 Task: Search one way flight ticket for 2 adults, 2 infants in seat and 1 infant on lap in first from Newburgh: New York Stewart International Airport to Greensboro: Piedmont Triad International Airport on 5-1-2023. Choice of flights is Spirit. Number of bags: 3 checked bags. Price is upto 100000. Outbound departure time preference is 9:15.
Action: Mouse moved to (303, 429)
Screenshot: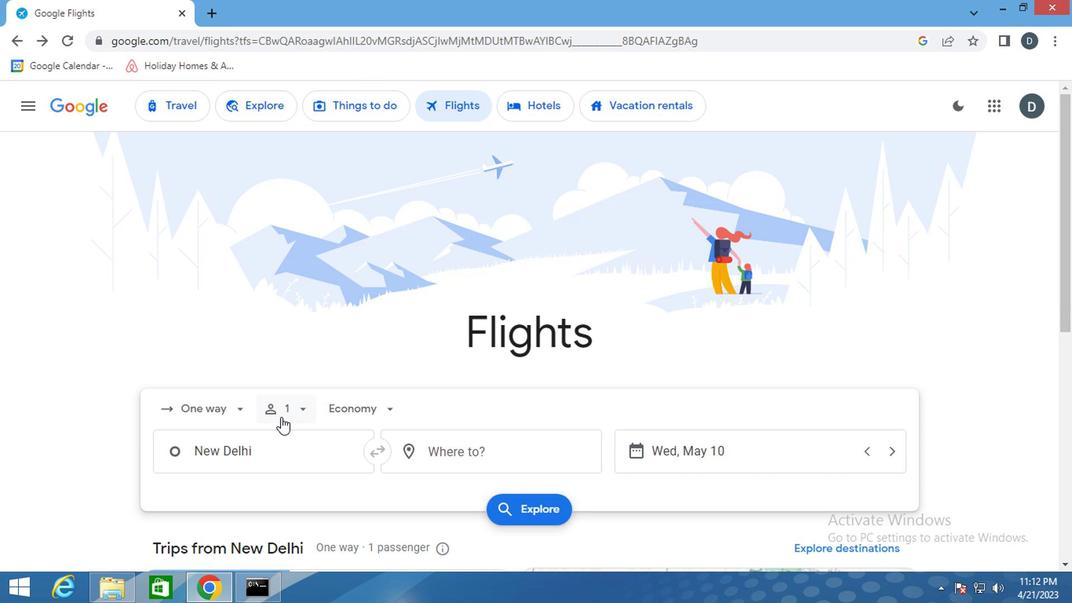 
Action: Mouse pressed left at (303, 429)
Screenshot: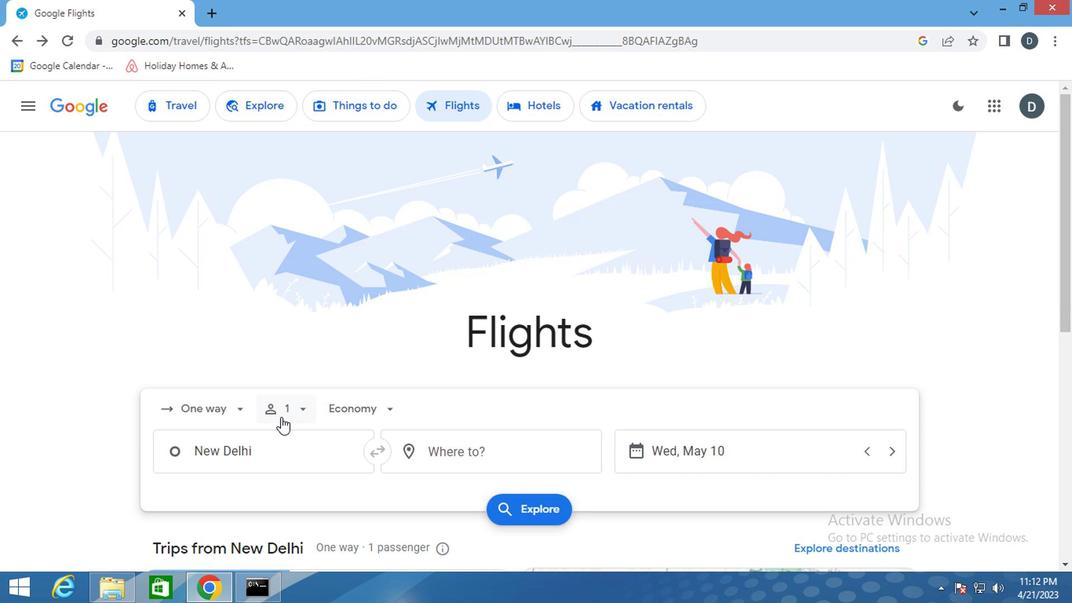 
Action: Mouse moved to (406, 451)
Screenshot: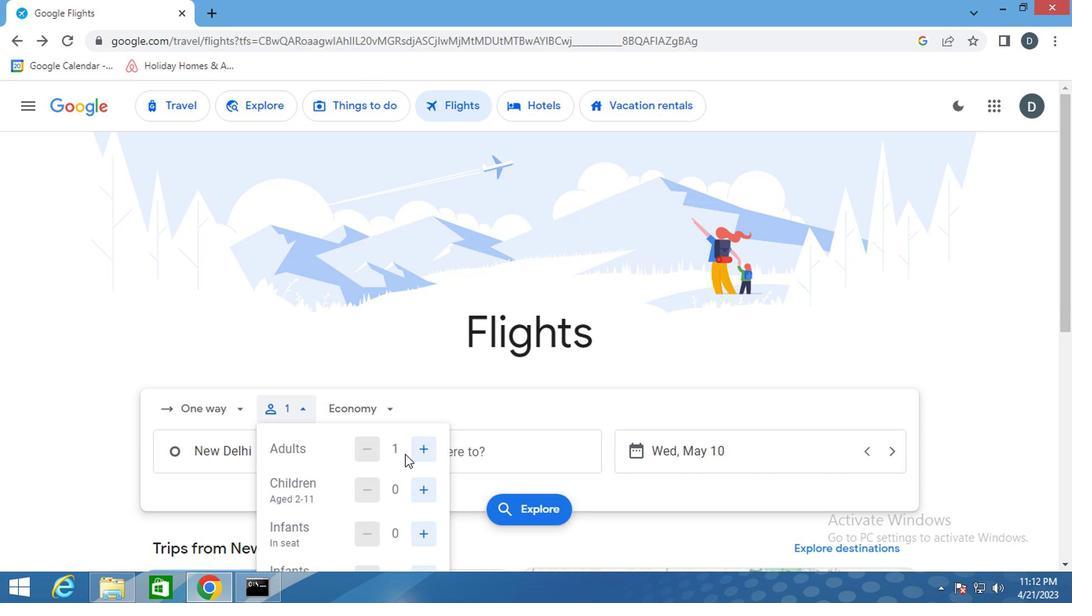 
Action: Mouse pressed left at (406, 451)
Screenshot: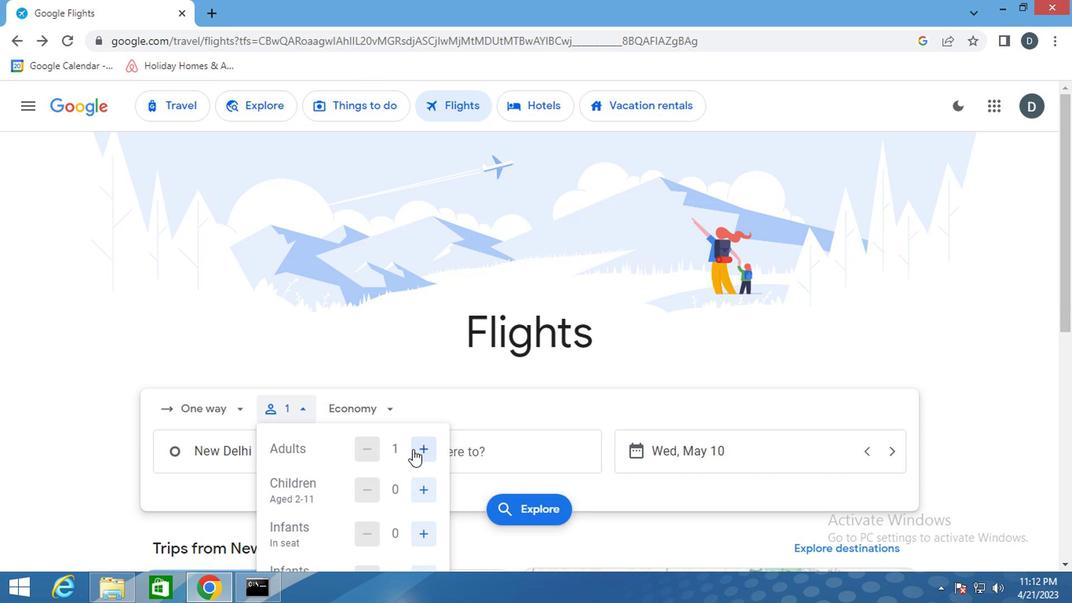
Action: Mouse pressed left at (406, 451)
Screenshot: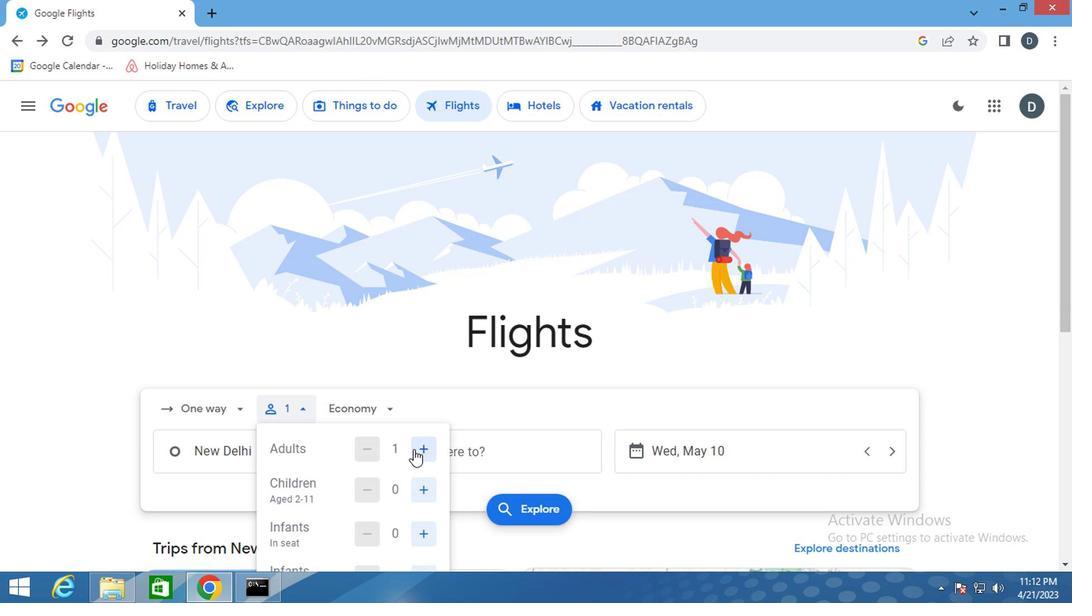 
Action: Mouse moved to (377, 448)
Screenshot: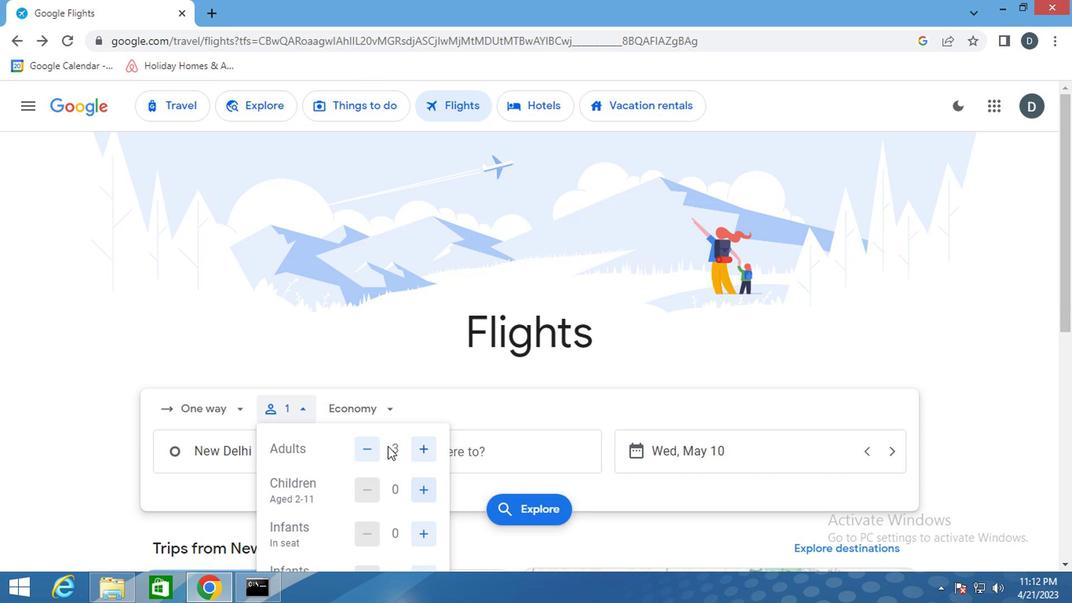 
Action: Mouse pressed left at (377, 448)
Screenshot: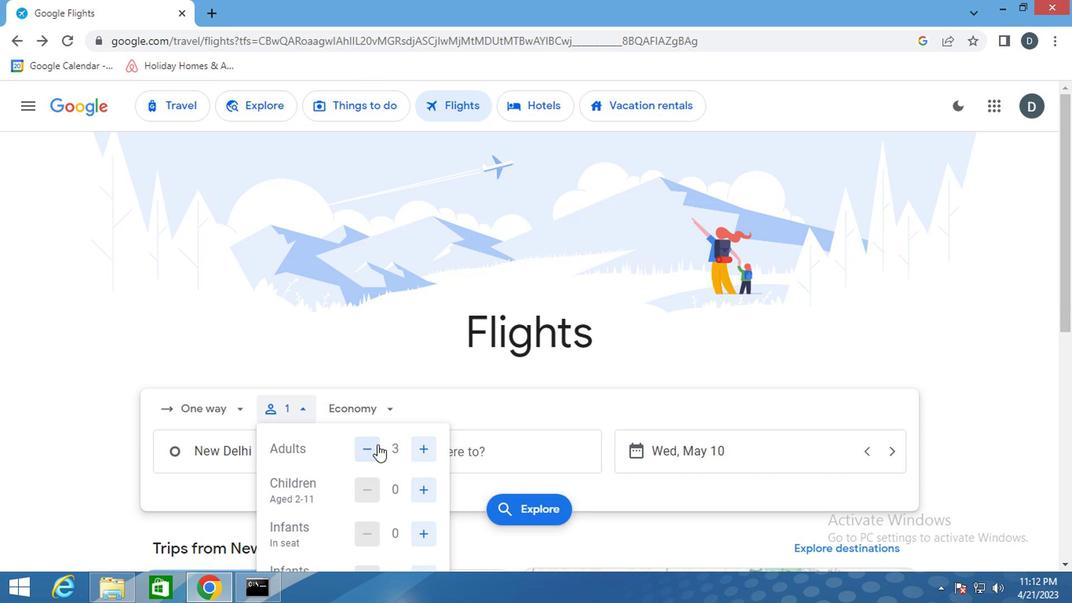 
Action: Mouse scrolled (377, 448) with delta (0, 0)
Screenshot: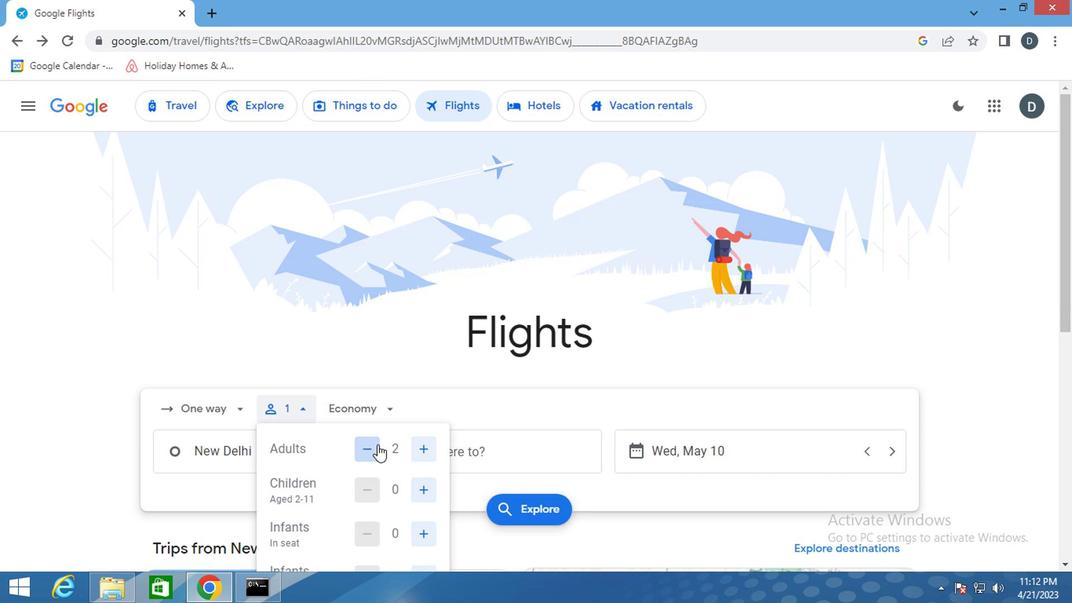 
Action: Mouse moved to (409, 455)
Screenshot: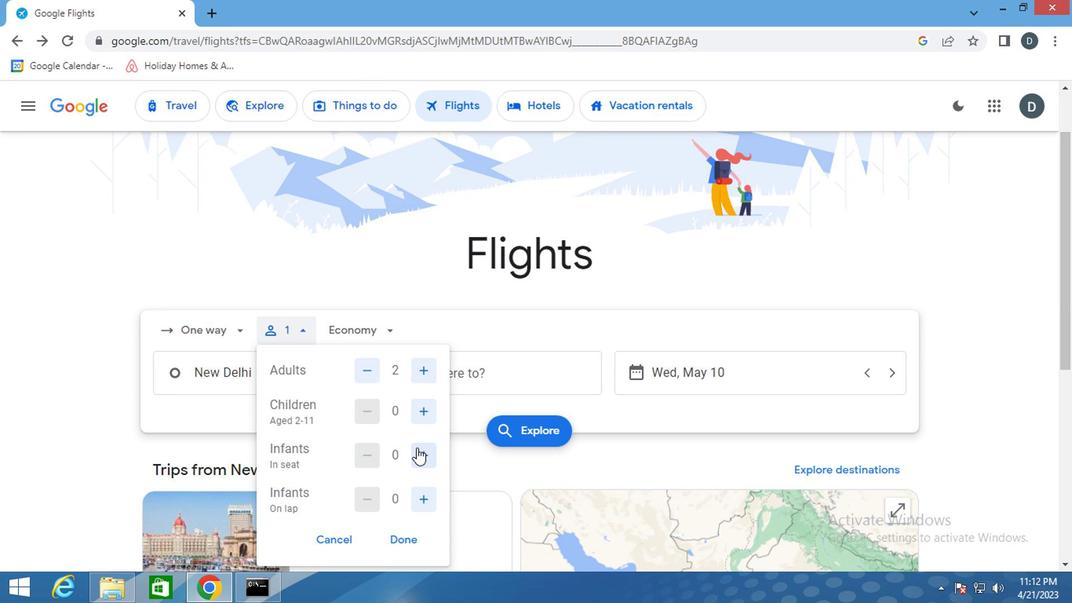 
Action: Mouse pressed left at (409, 455)
Screenshot: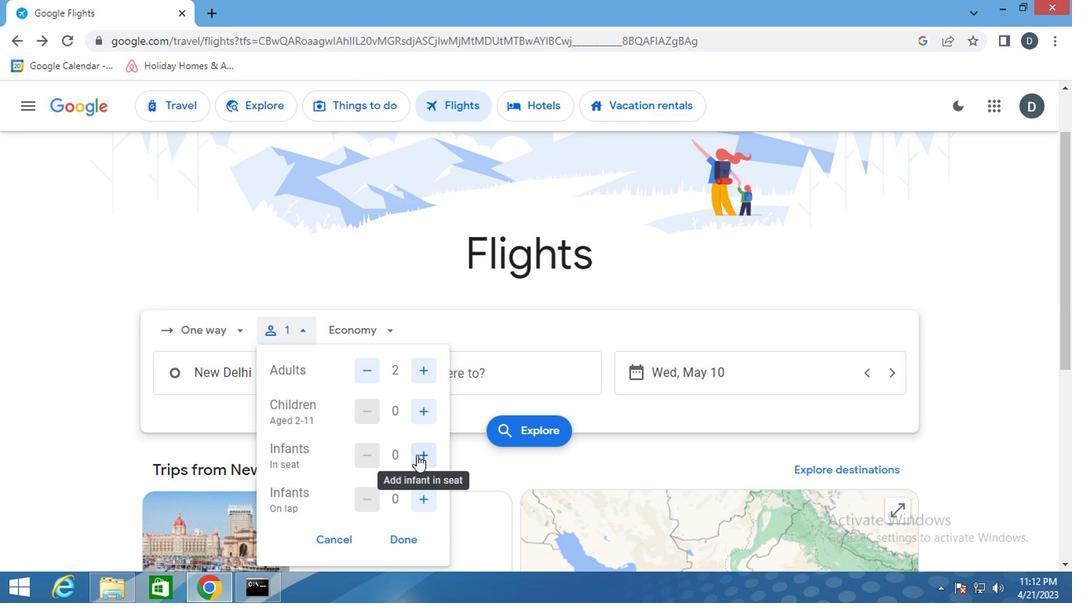 
Action: Mouse pressed left at (409, 455)
Screenshot: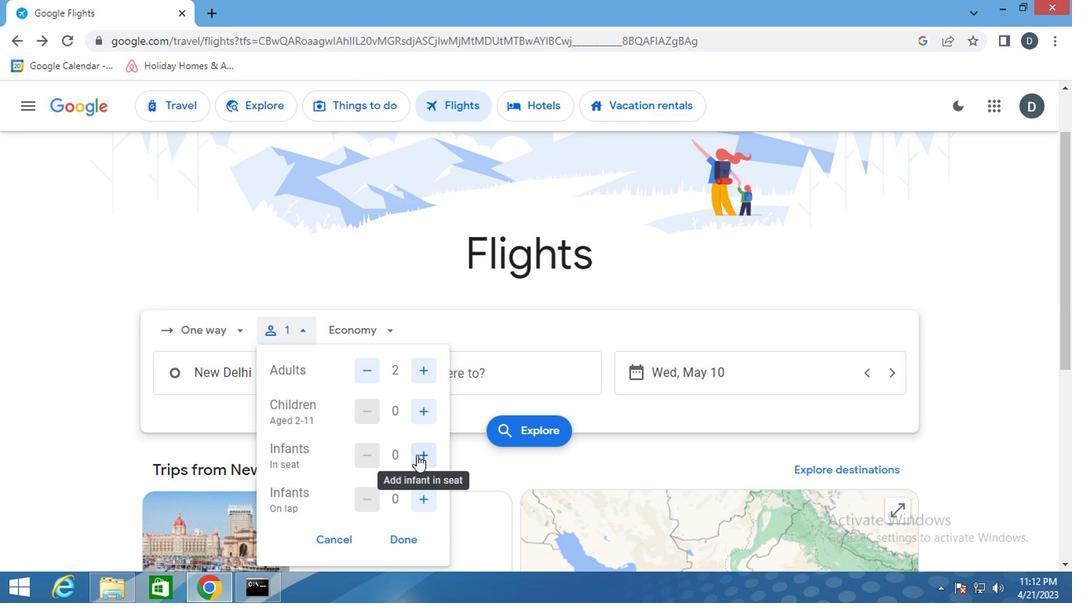 
Action: Mouse moved to (409, 481)
Screenshot: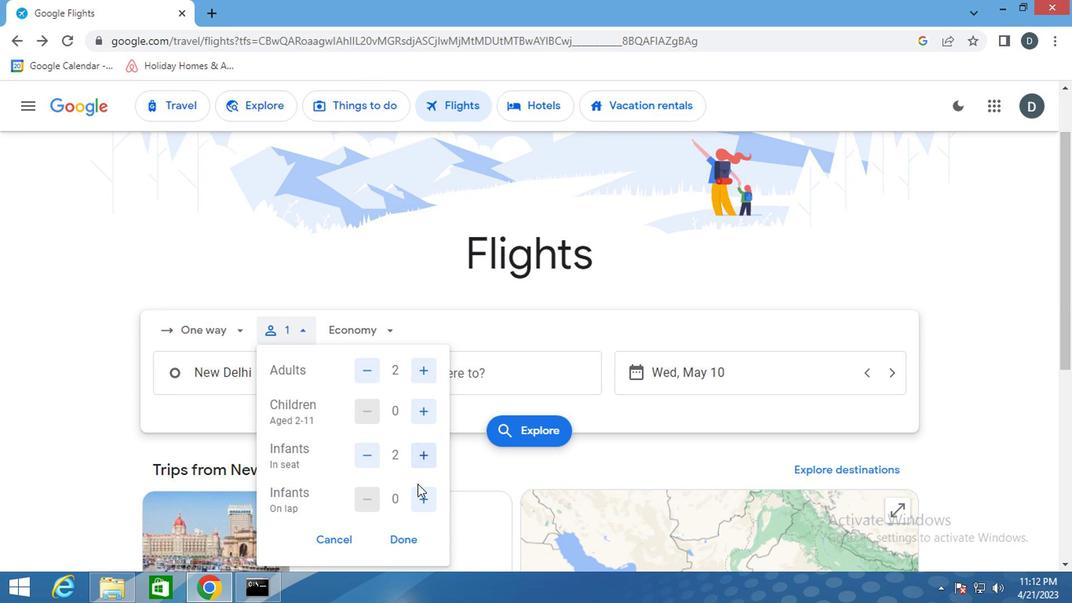 
Action: Mouse pressed left at (409, 481)
Screenshot: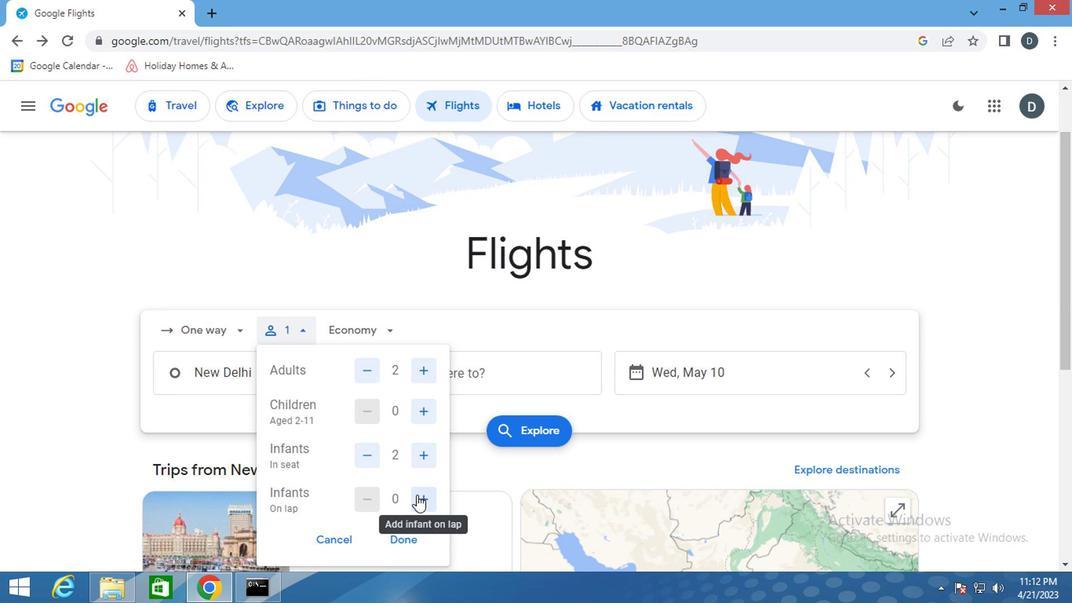 
Action: Mouse moved to (400, 513)
Screenshot: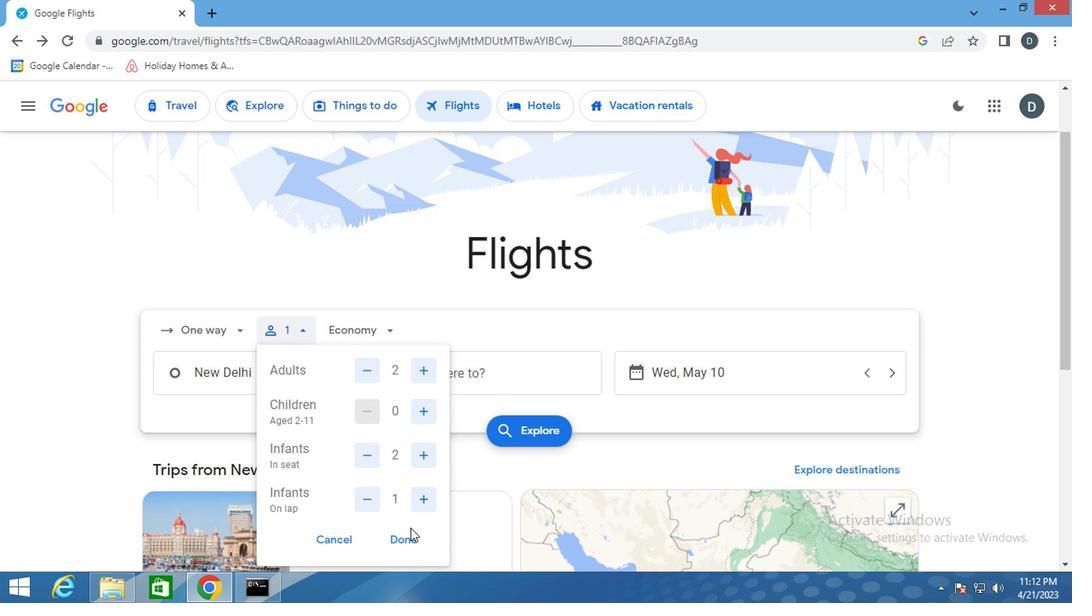 
Action: Mouse pressed left at (400, 513)
Screenshot: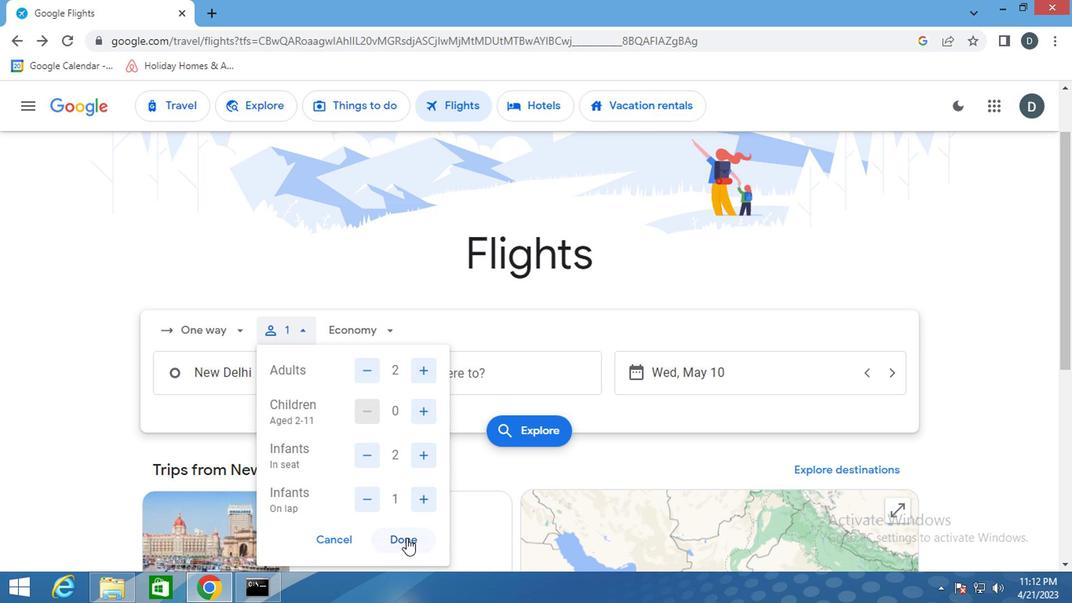 
Action: Mouse moved to (293, 395)
Screenshot: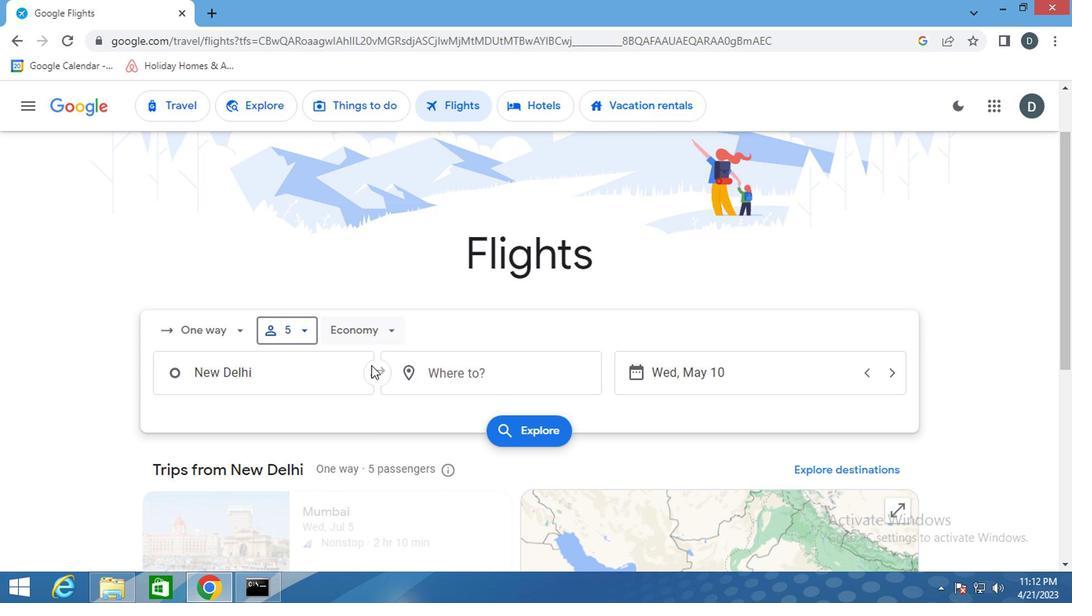 
Action: Mouse pressed left at (293, 395)
Screenshot: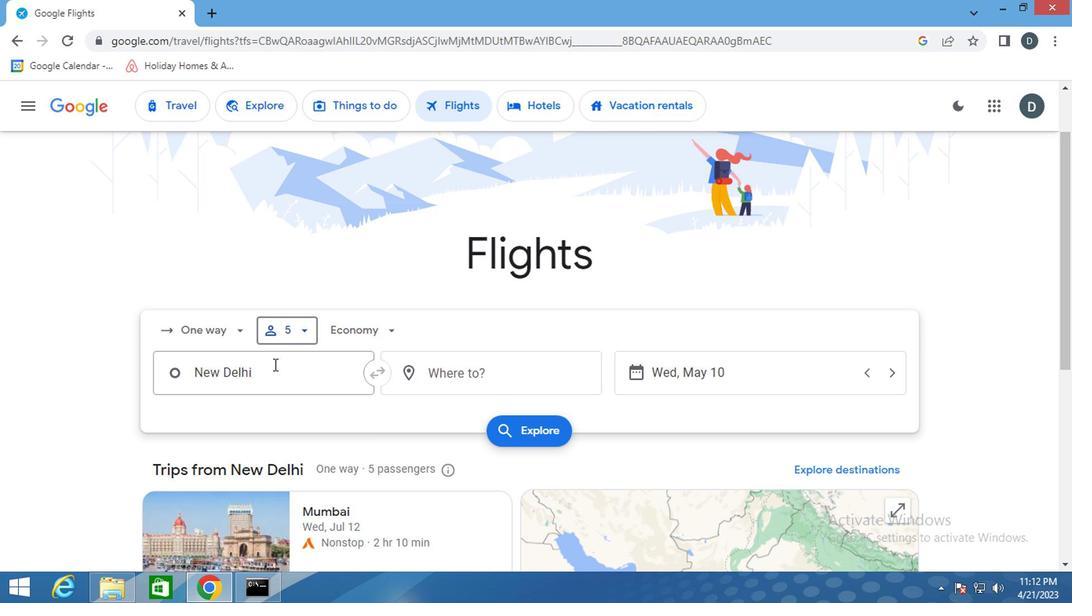 
Action: Key pressed <Key.shift>NEWBURG
Screenshot: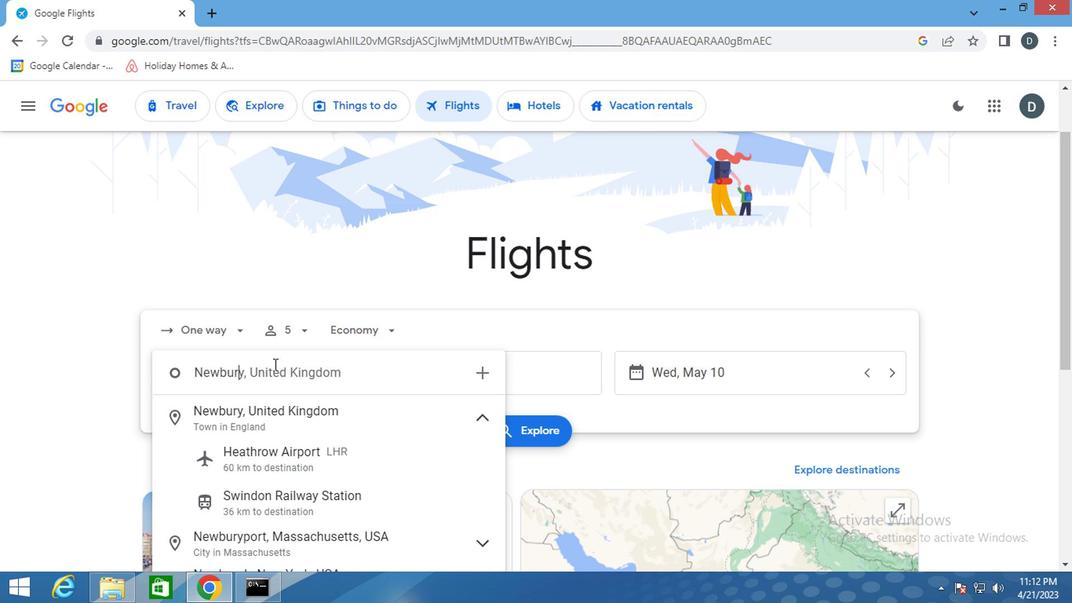 
Action: Mouse moved to (328, 453)
Screenshot: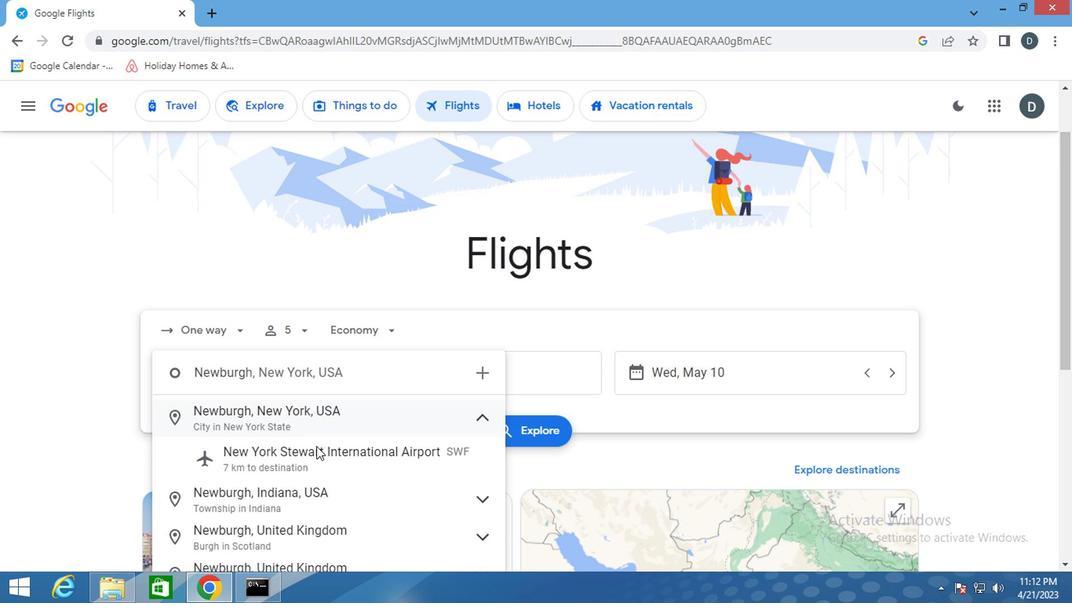 
Action: Mouse pressed left at (328, 453)
Screenshot: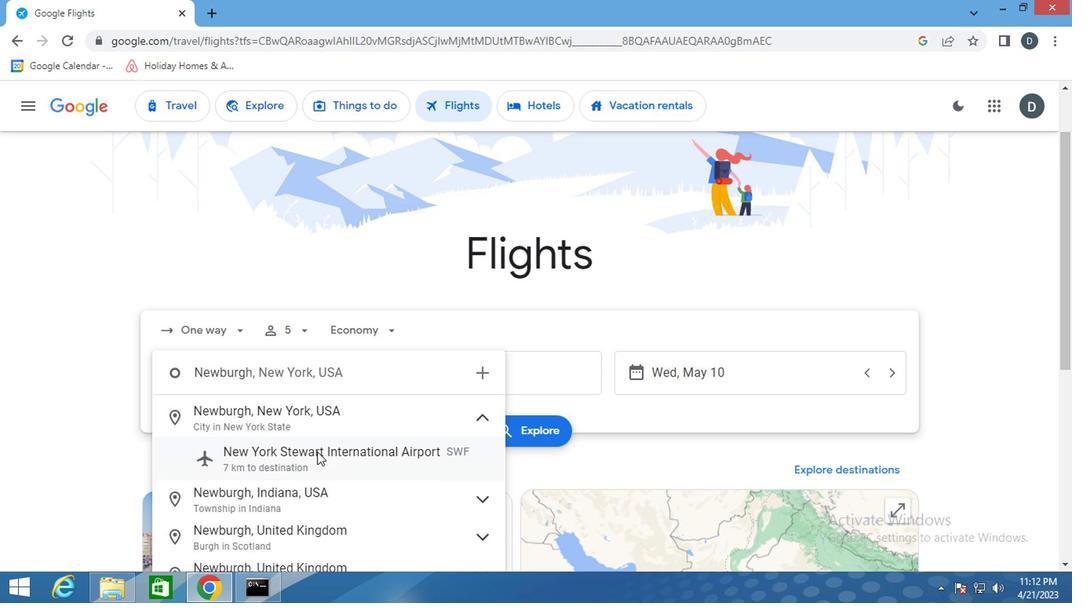 
Action: Mouse moved to (476, 400)
Screenshot: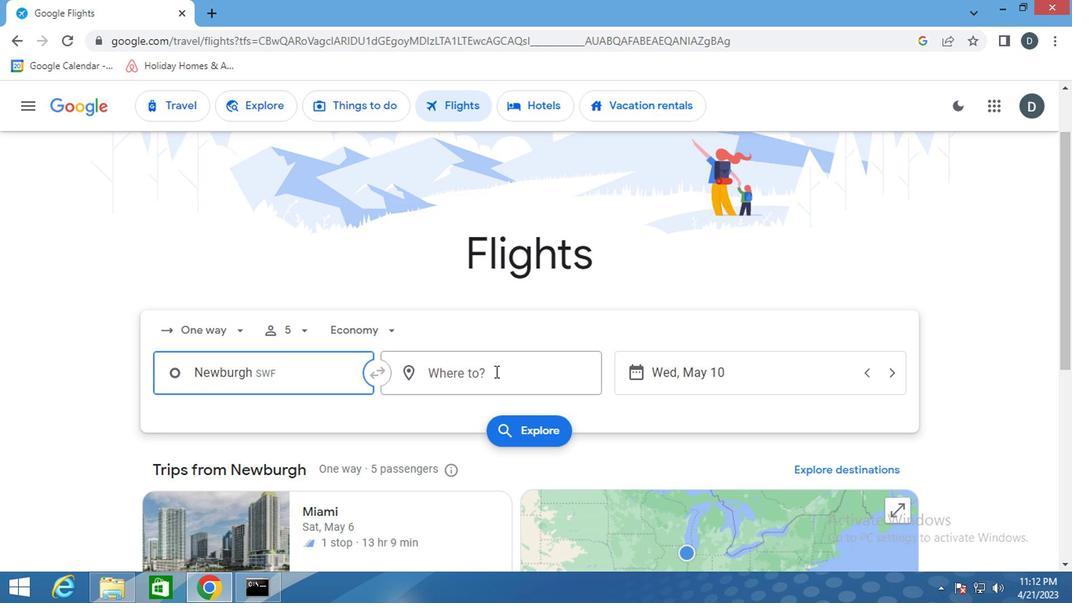 
Action: Mouse pressed left at (476, 400)
Screenshot: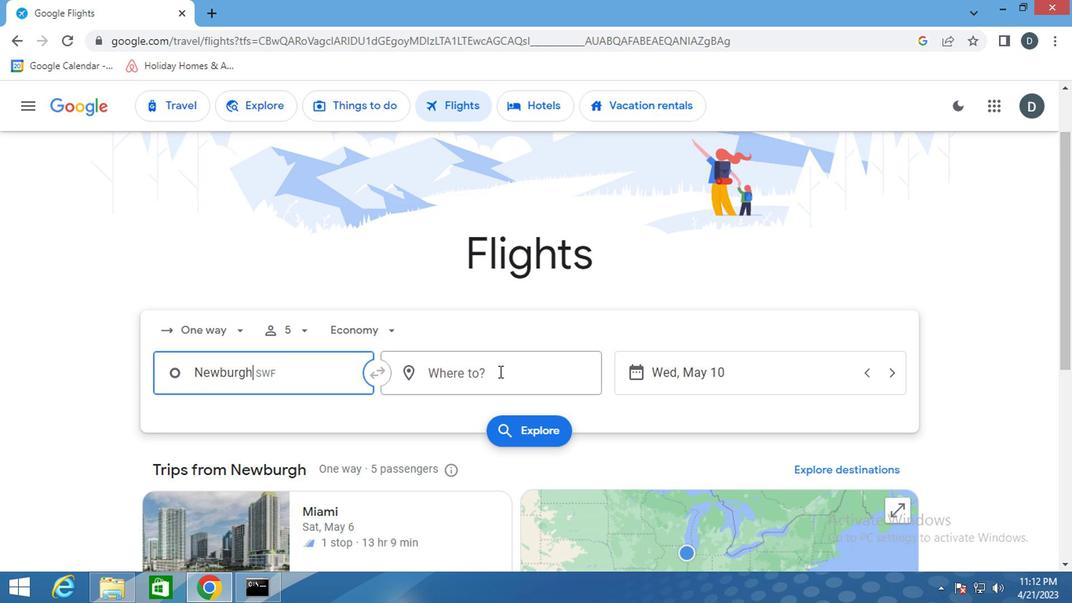 
Action: Key pressed <Key.shift>GREENSBO
Screenshot: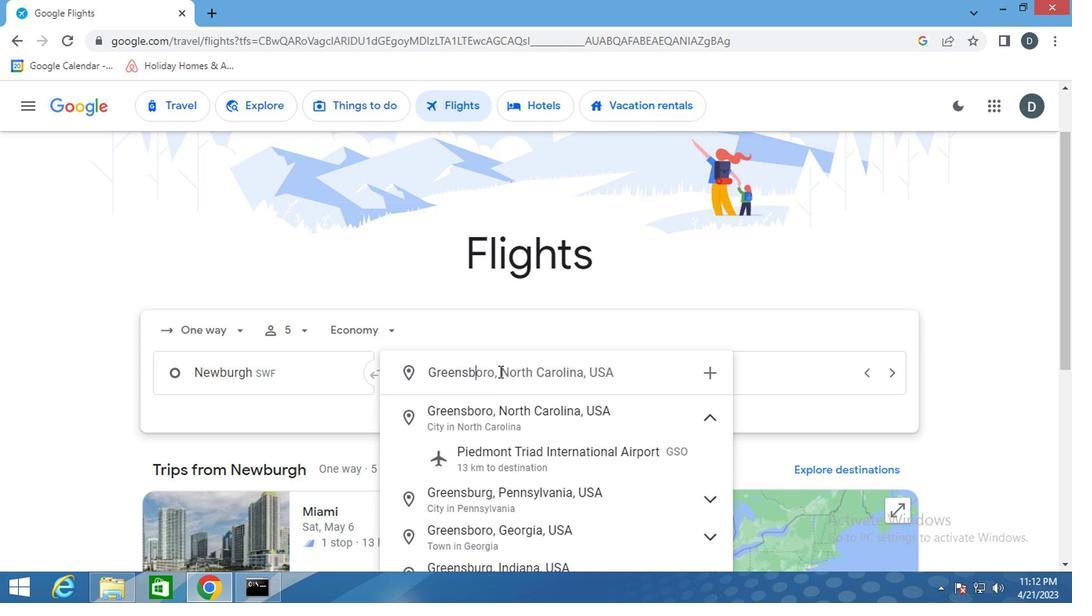 
Action: Mouse moved to (515, 455)
Screenshot: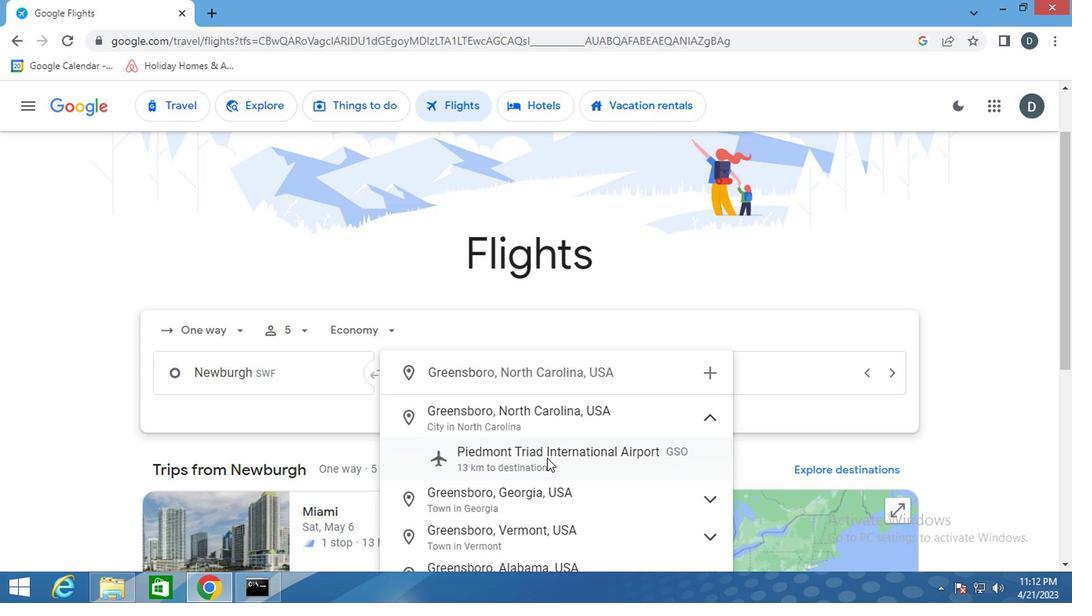
Action: Mouse pressed left at (515, 455)
Screenshot: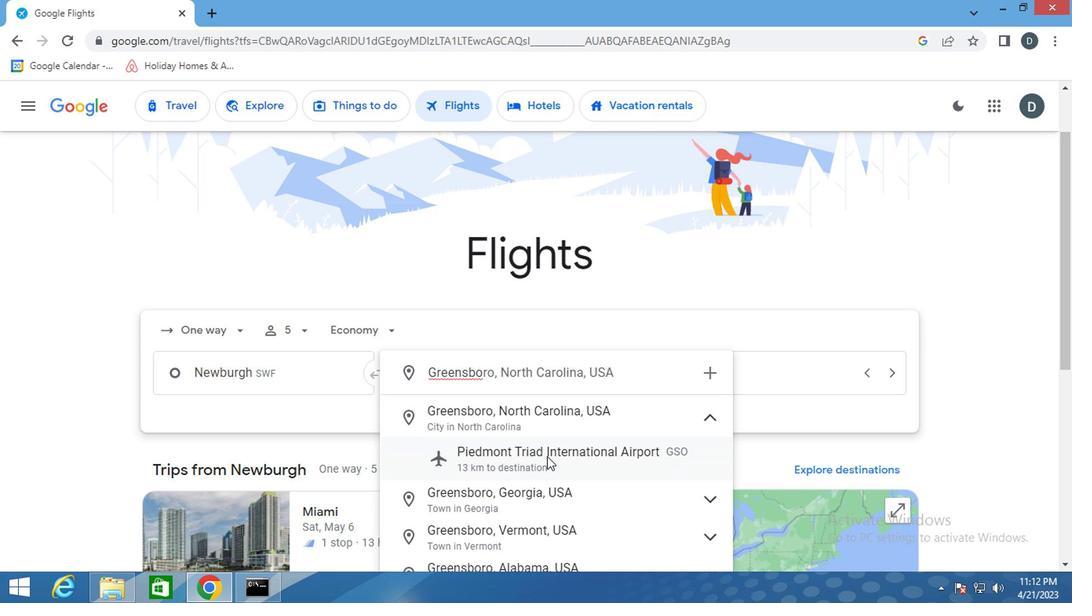 
Action: Mouse moved to (642, 398)
Screenshot: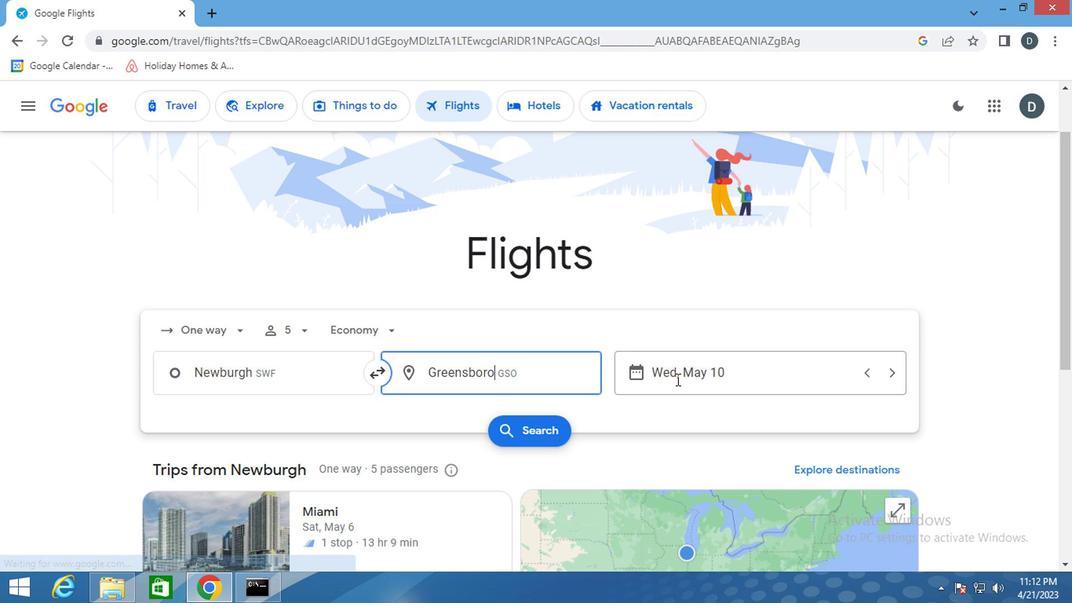 
Action: Mouse pressed left at (642, 398)
Screenshot: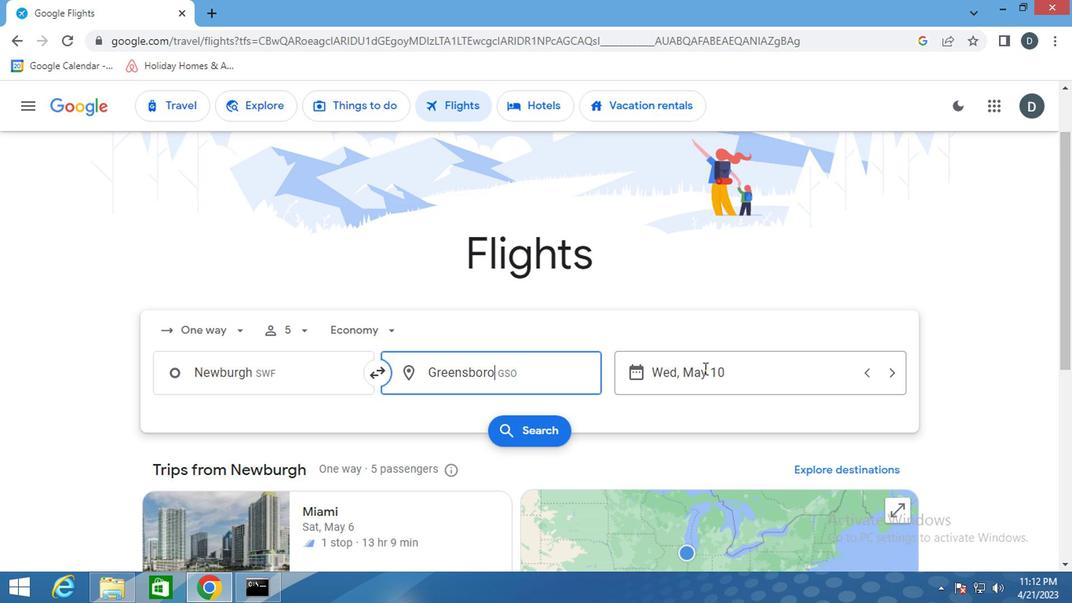 
Action: Mouse moved to (627, 351)
Screenshot: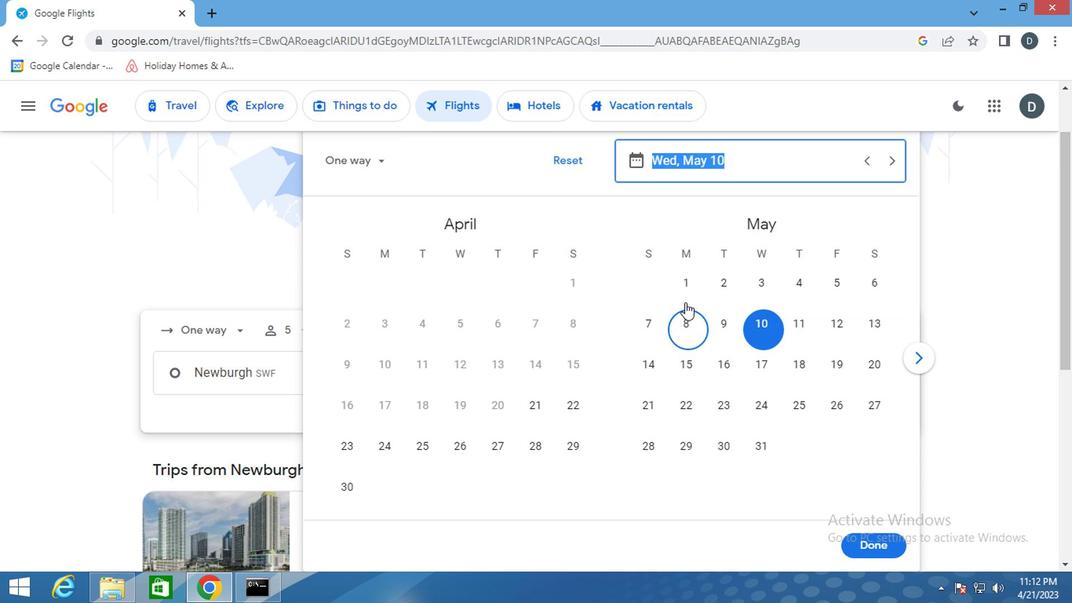 
Action: Mouse pressed left at (627, 351)
Screenshot: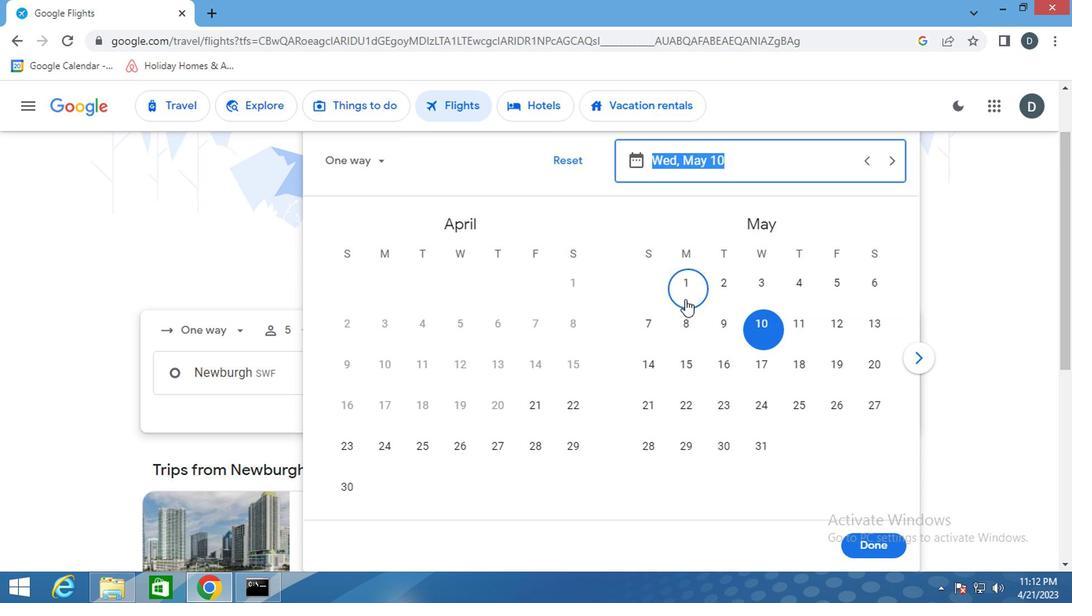 
Action: Mouse moved to (779, 510)
Screenshot: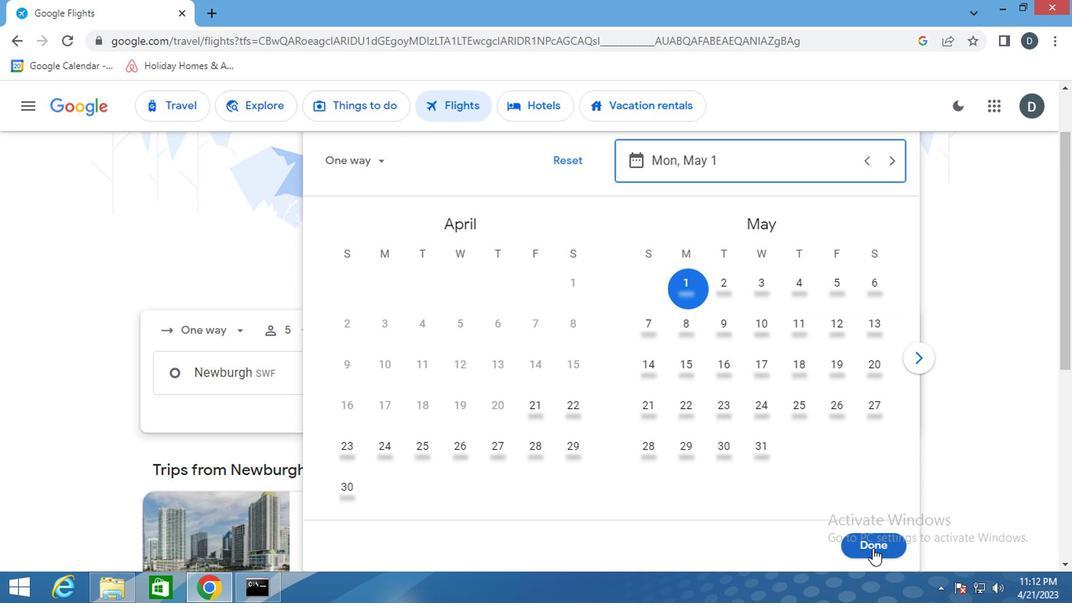 
Action: Mouse pressed left at (779, 510)
Screenshot: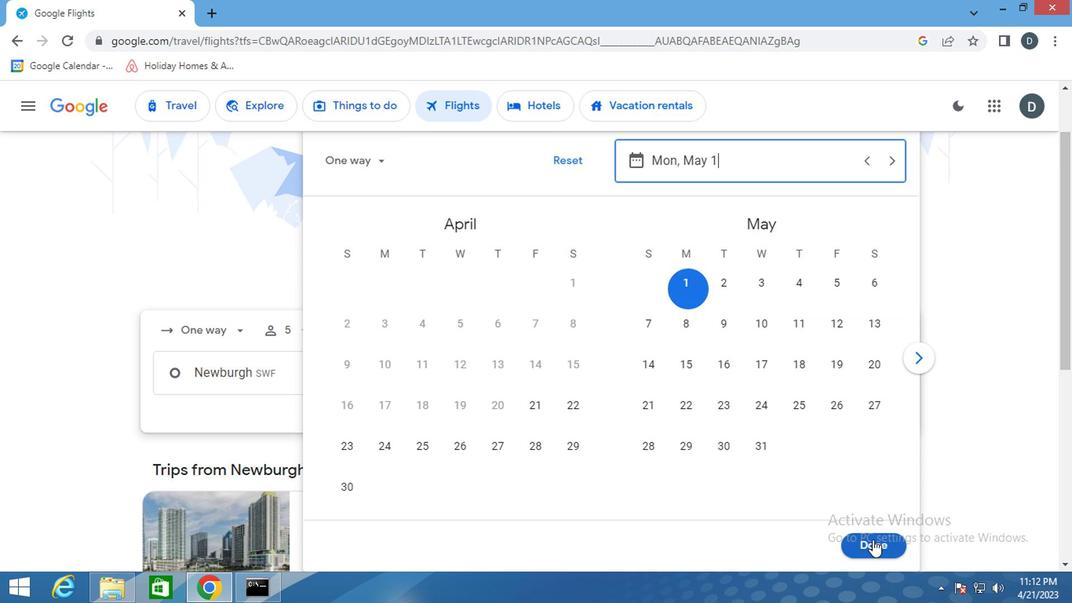 
Action: Mouse moved to (498, 439)
Screenshot: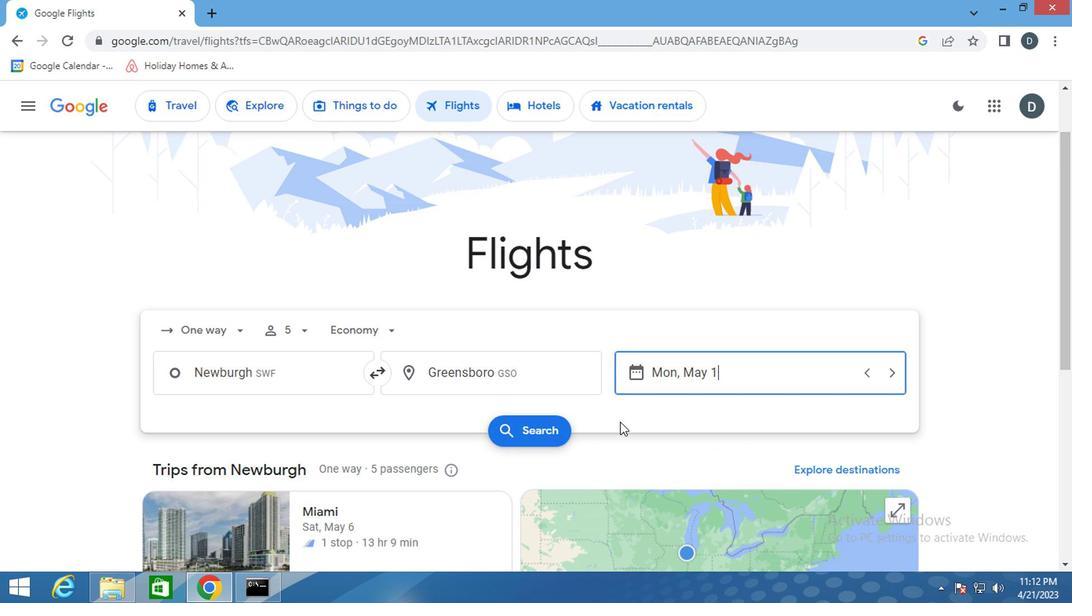 
Action: Mouse pressed left at (498, 439)
Screenshot: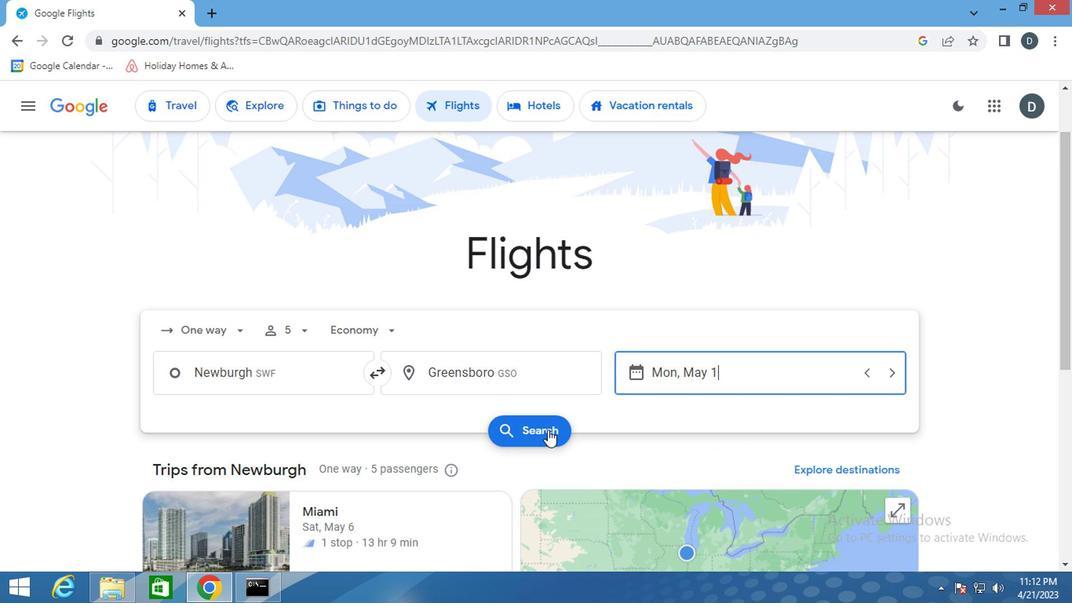 
Action: Mouse moved to (211, 312)
Screenshot: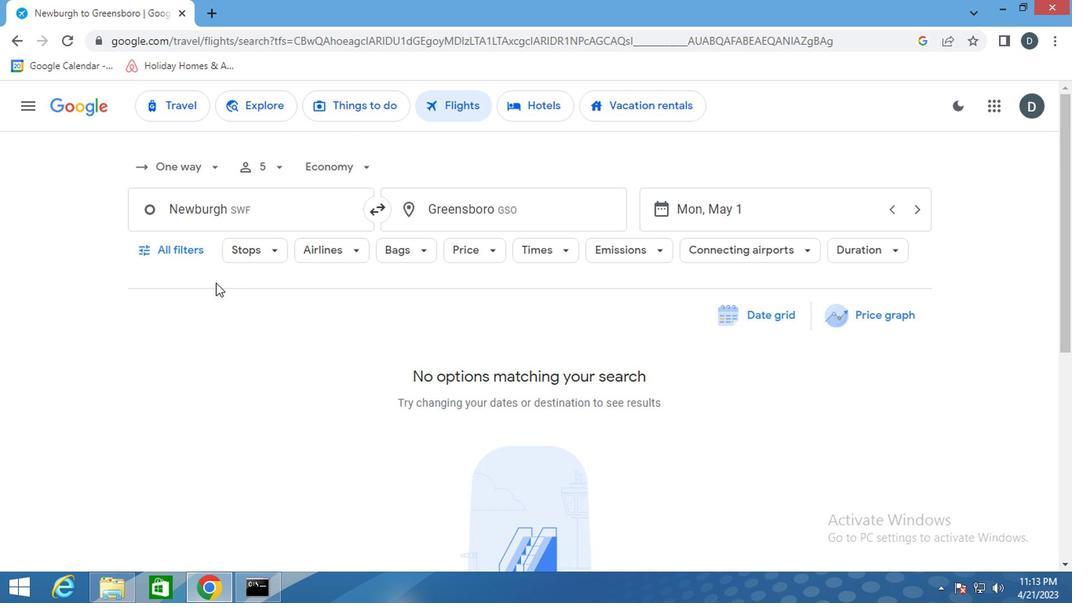 
Action: Mouse pressed left at (211, 312)
Screenshot: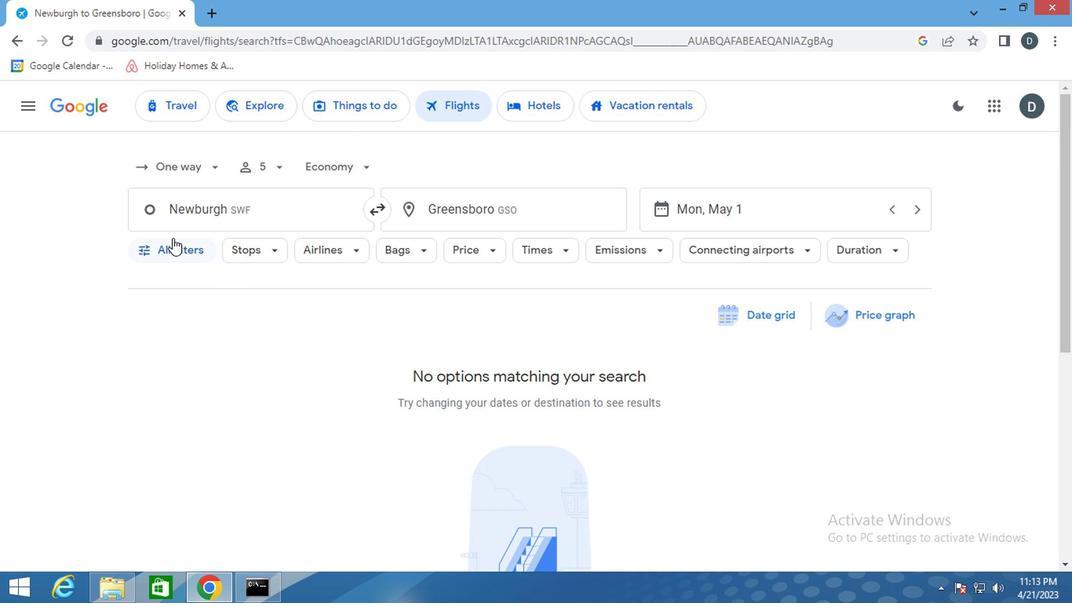 
Action: Mouse moved to (327, 432)
Screenshot: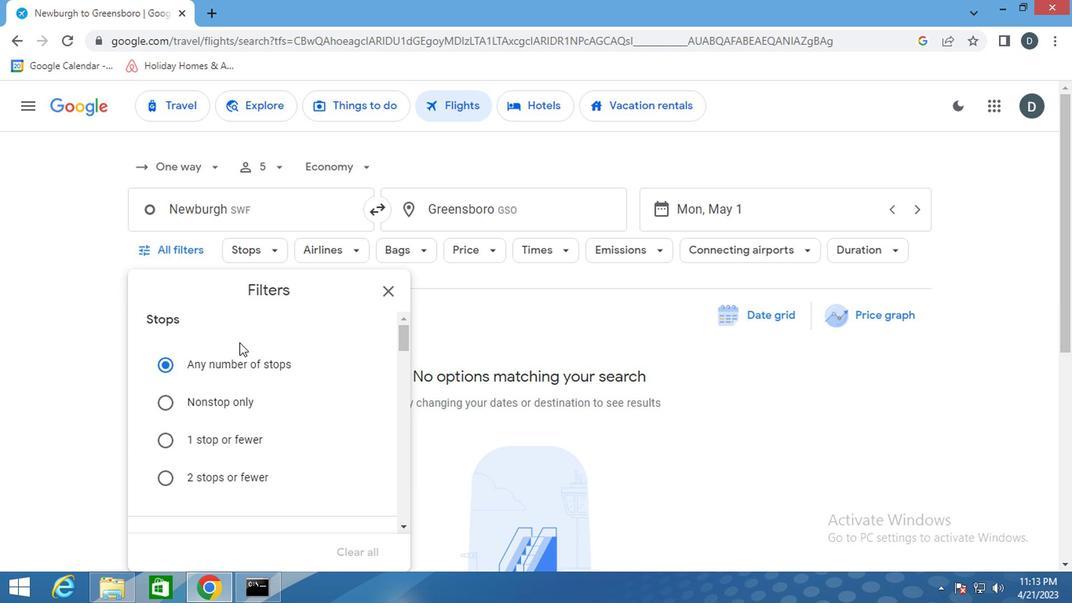 
Action: Mouse scrolled (327, 431) with delta (0, 0)
Screenshot: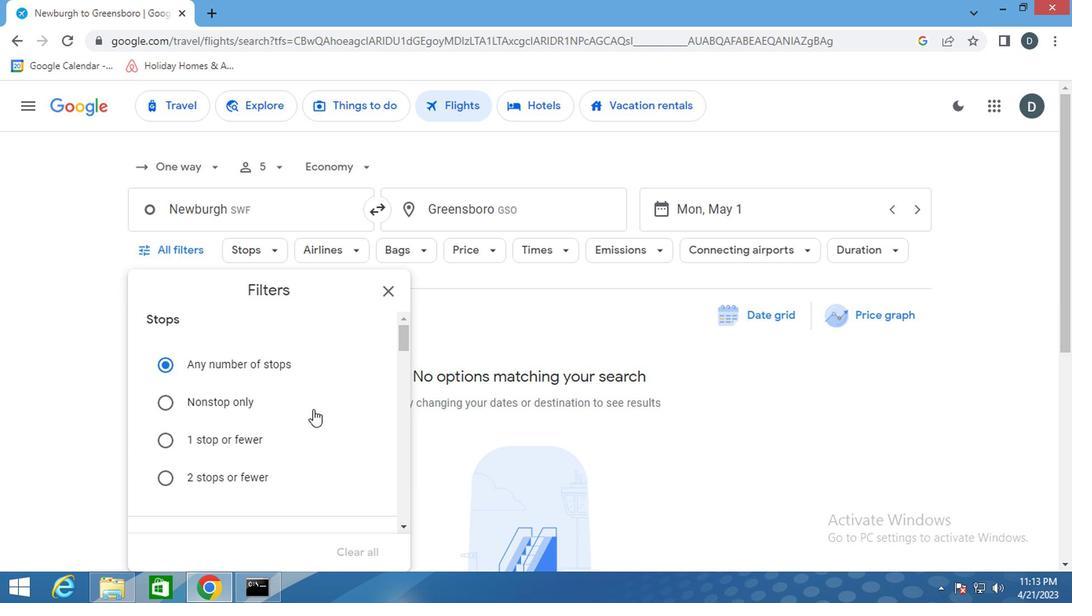 
Action: Mouse scrolled (327, 431) with delta (0, 0)
Screenshot: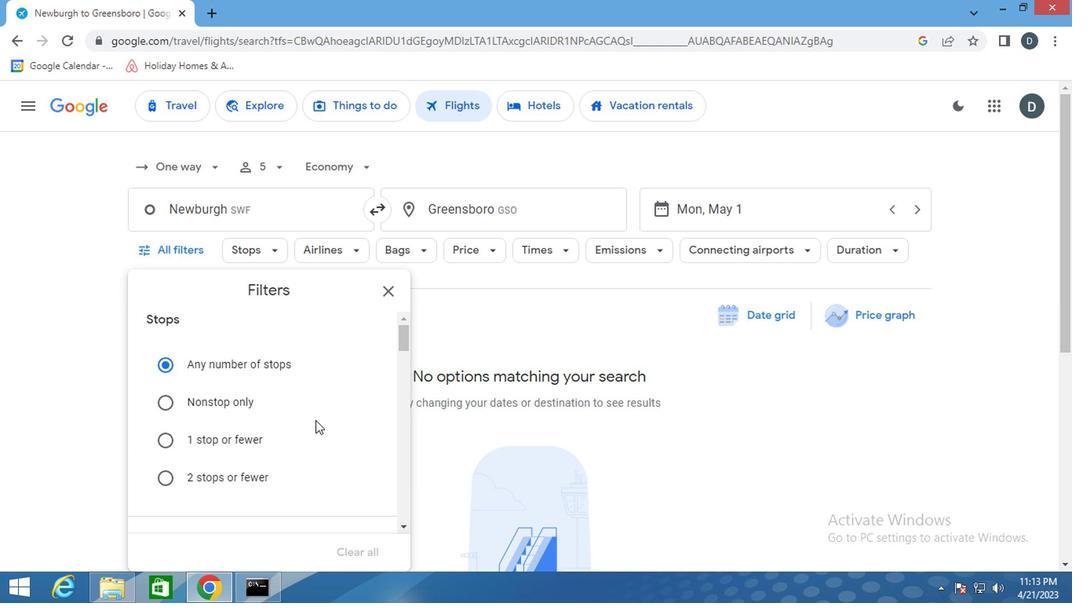 
Action: Mouse scrolled (327, 431) with delta (0, 0)
Screenshot: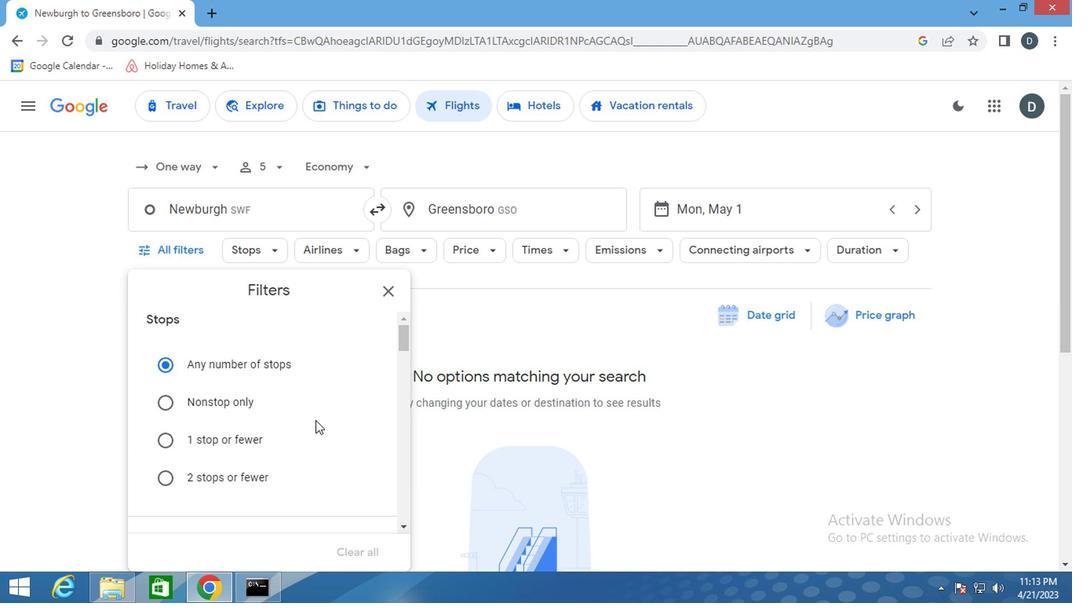 
Action: Mouse moved to (326, 432)
Screenshot: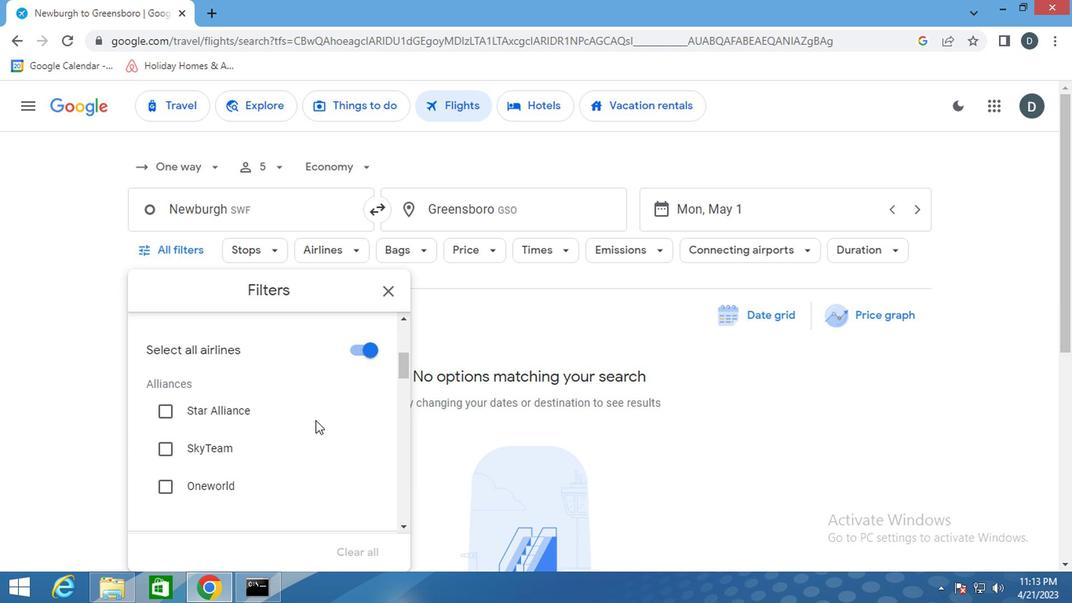 
Action: Mouse scrolled (326, 431) with delta (0, 0)
Screenshot: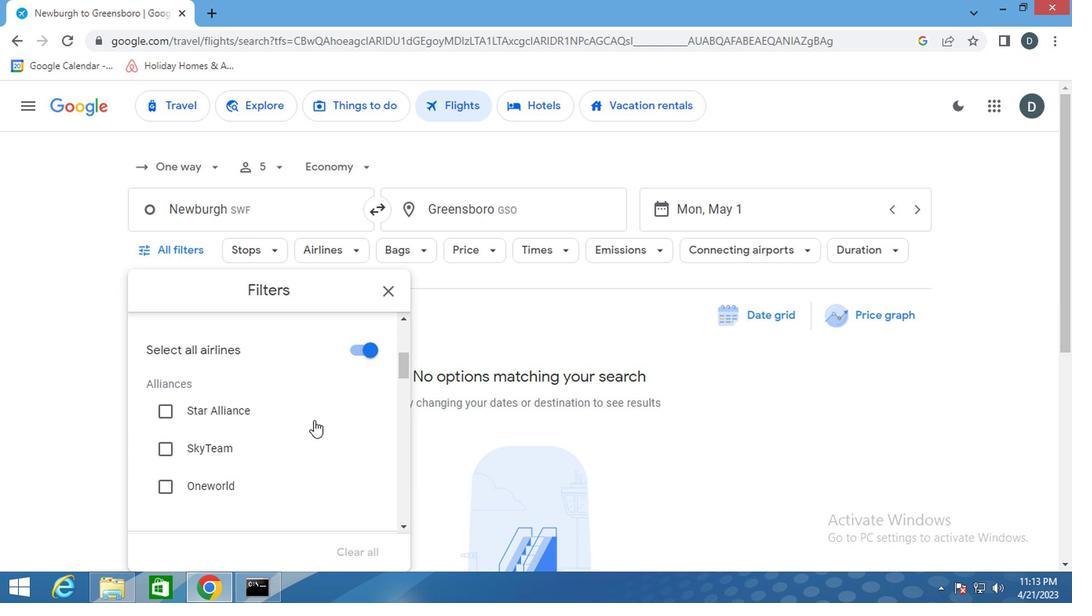 
Action: Mouse scrolled (326, 431) with delta (0, 0)
Screenshot: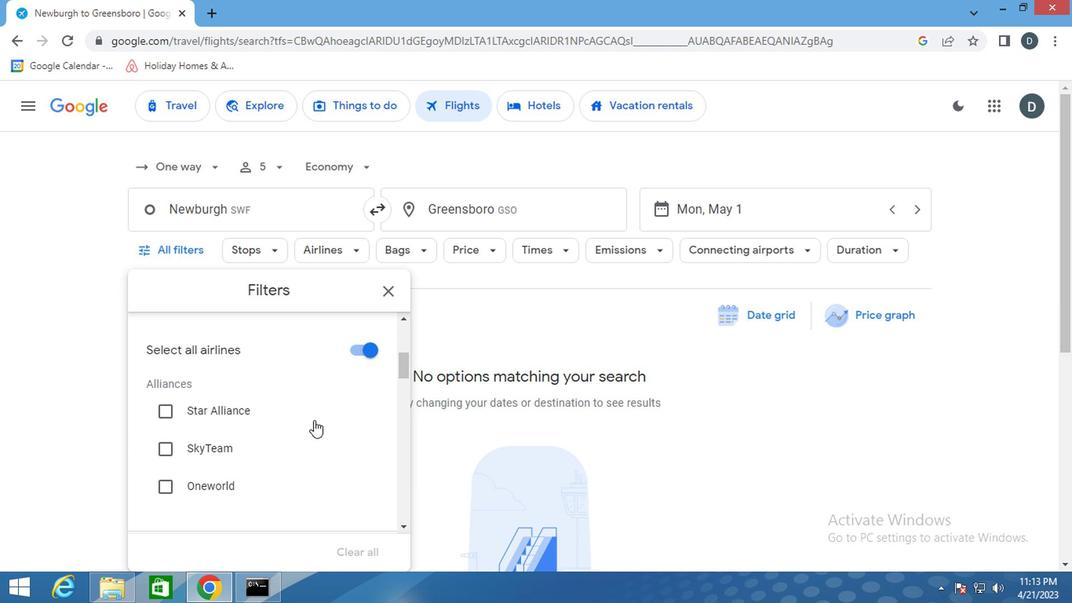 
Action: Mouse scrolled (326, 431) with delta (0, 0)
Screenshot: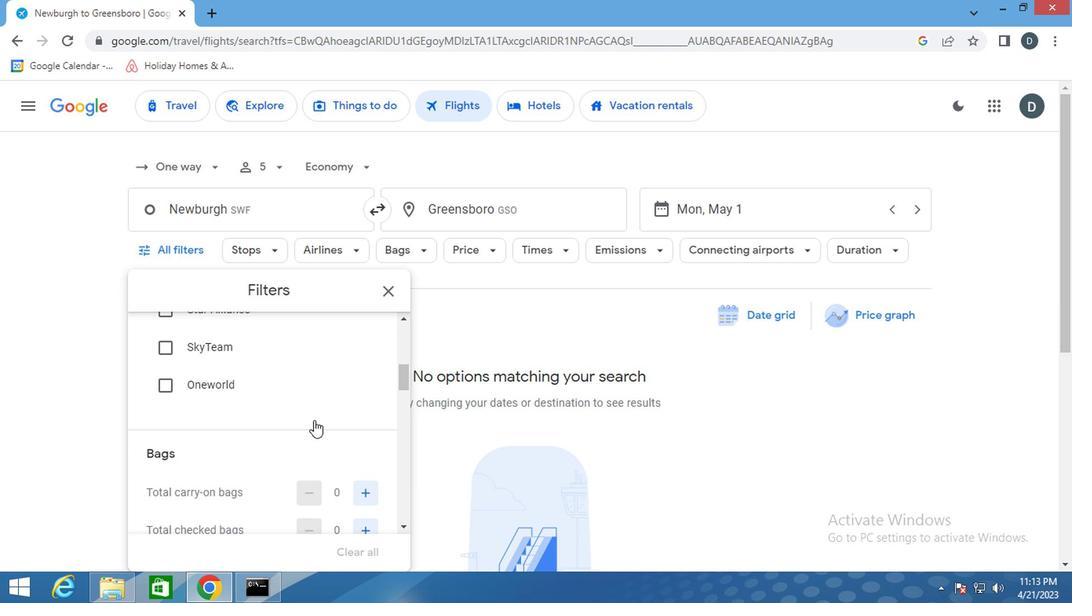 
Action: Mouse scrolled (326, 431) with delta (0, 0)
Screenshot: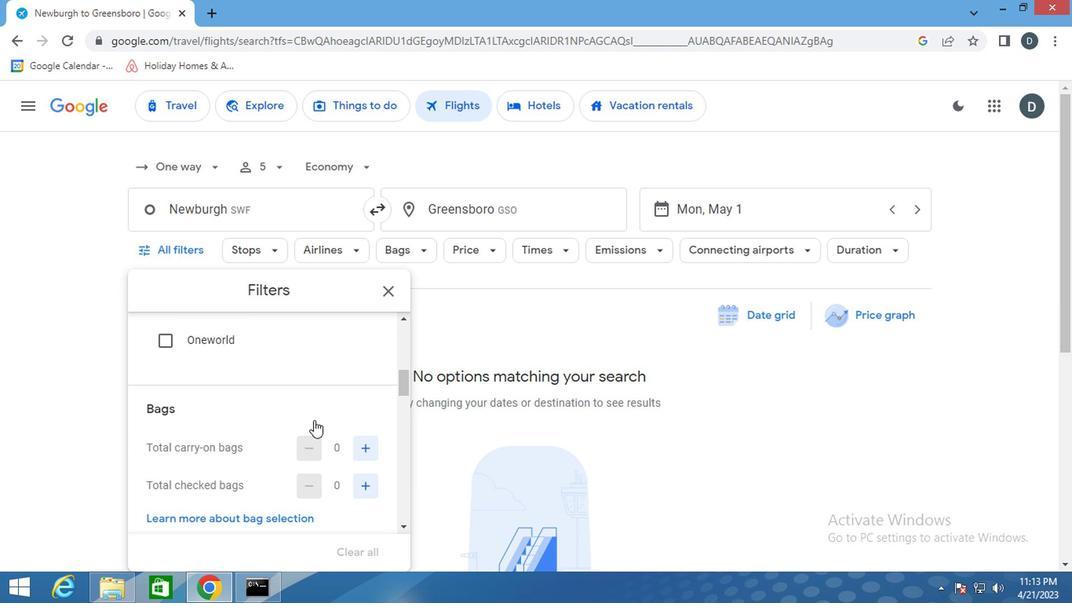 
Action: Mouse scrolled (326, 431) with delta (0, 0)
Screenshot: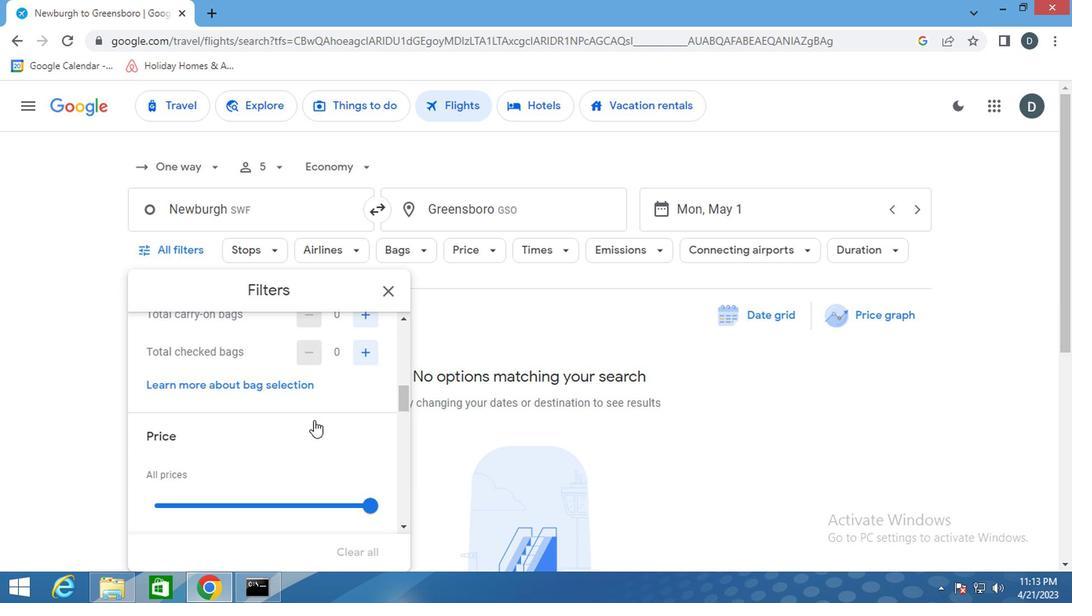
Action: Mouse scrolled (326, 432) with delta (0, 0)
Screenshot: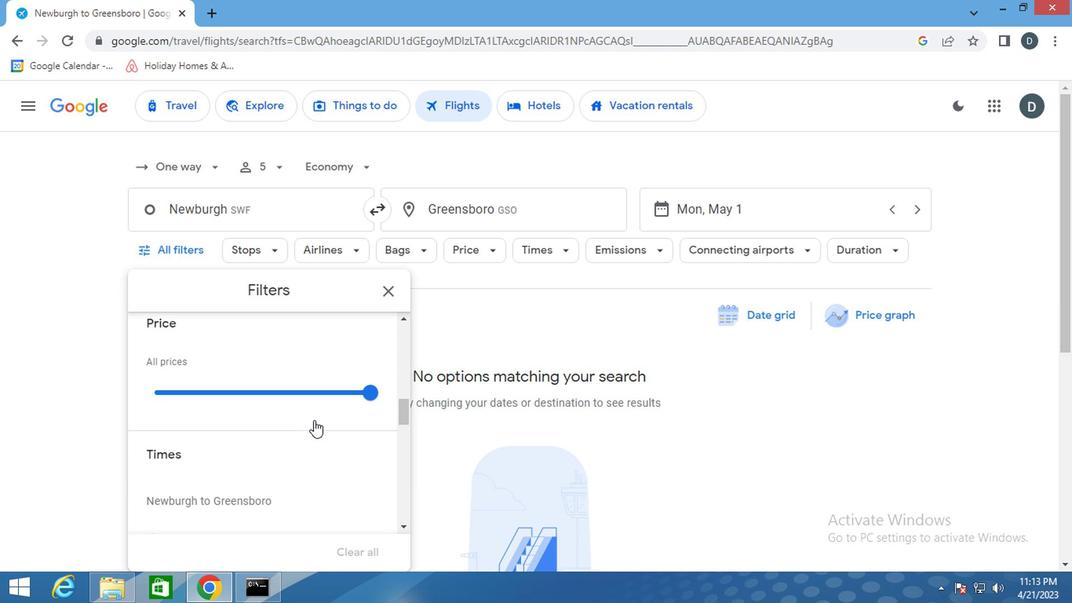 
Action: Mouse scrolled (326, 432) with delta (0, 0)
Screenshot: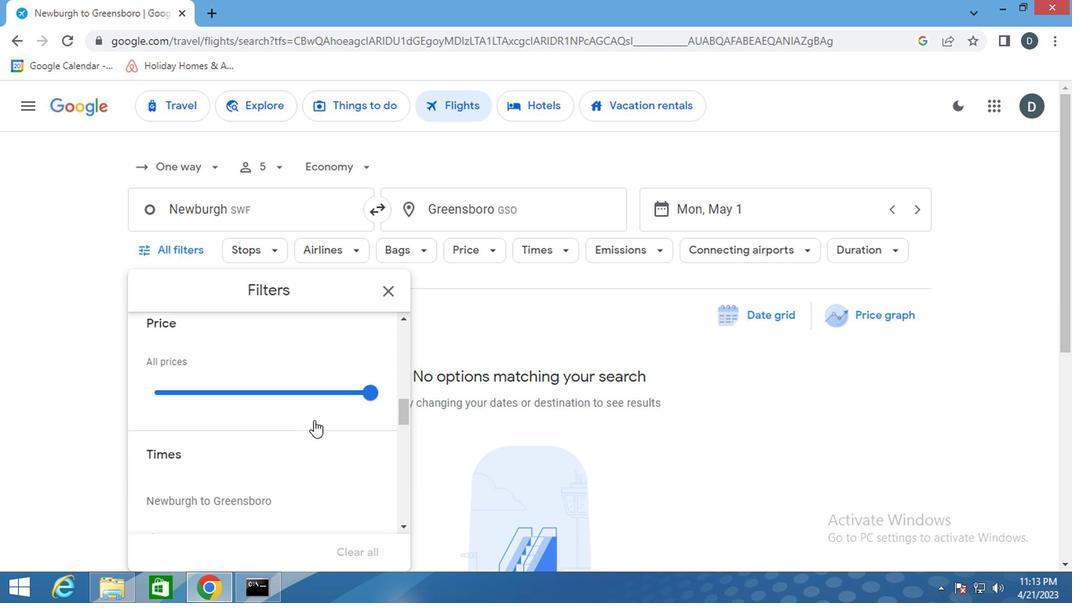 
Action: Mouse moved to (368, 412)
Screenshot: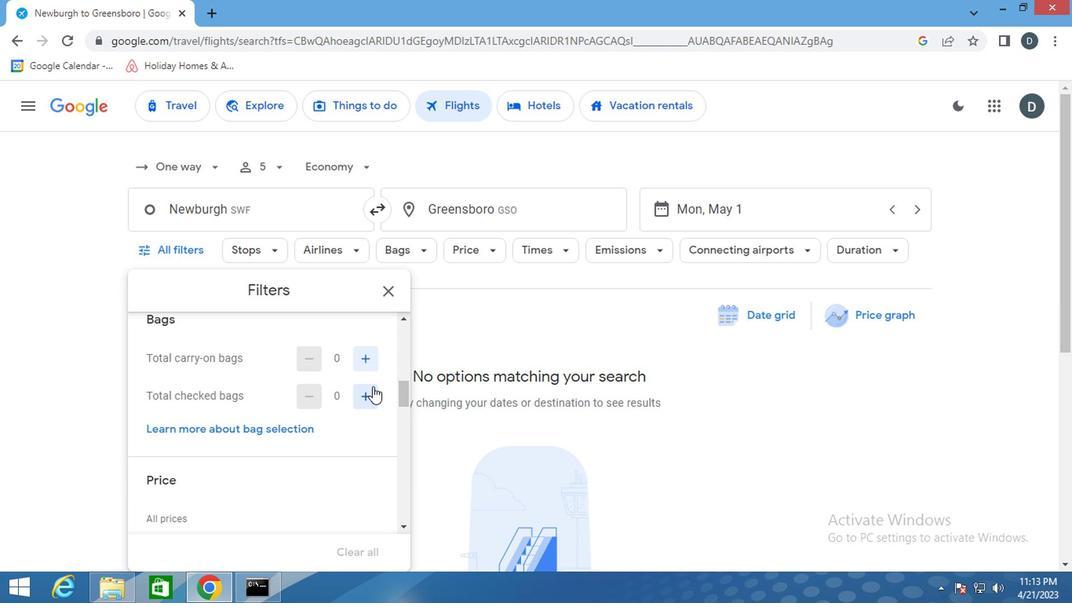 
Action: Mouse pressed left at (368, 412)
Screenshot: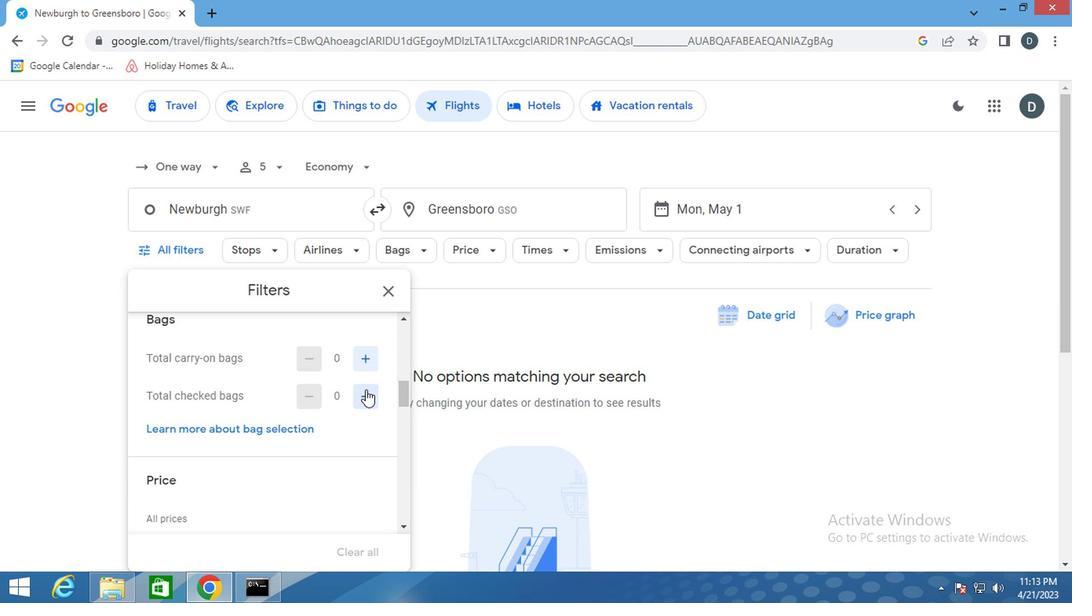 
Action: Mouse pressed left at (368, 412)
Screenshot: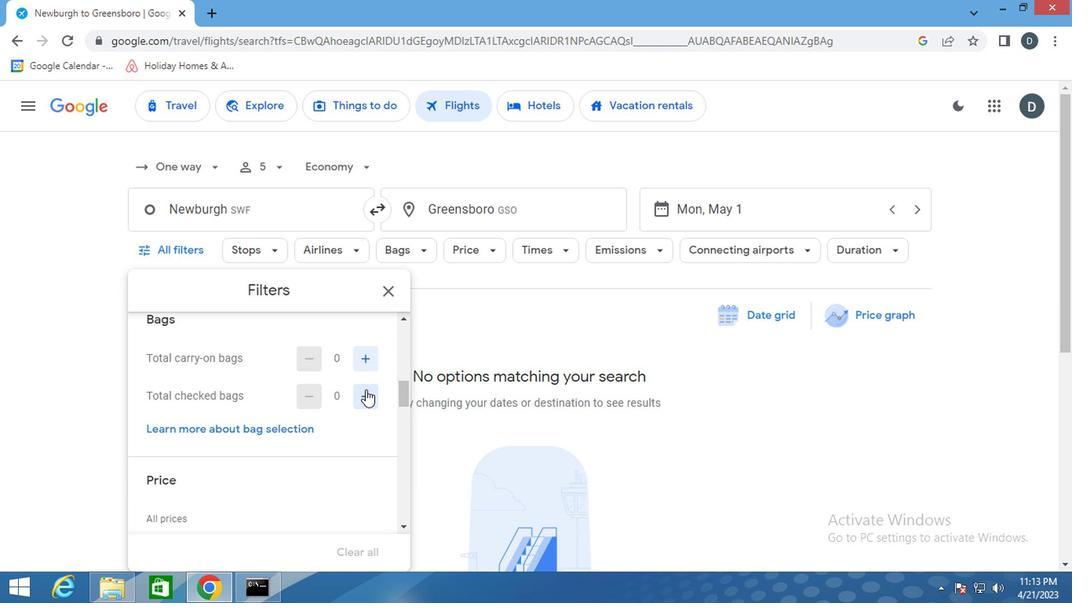 
Action: Mouse pressed left at (368, 412)
Screenshot: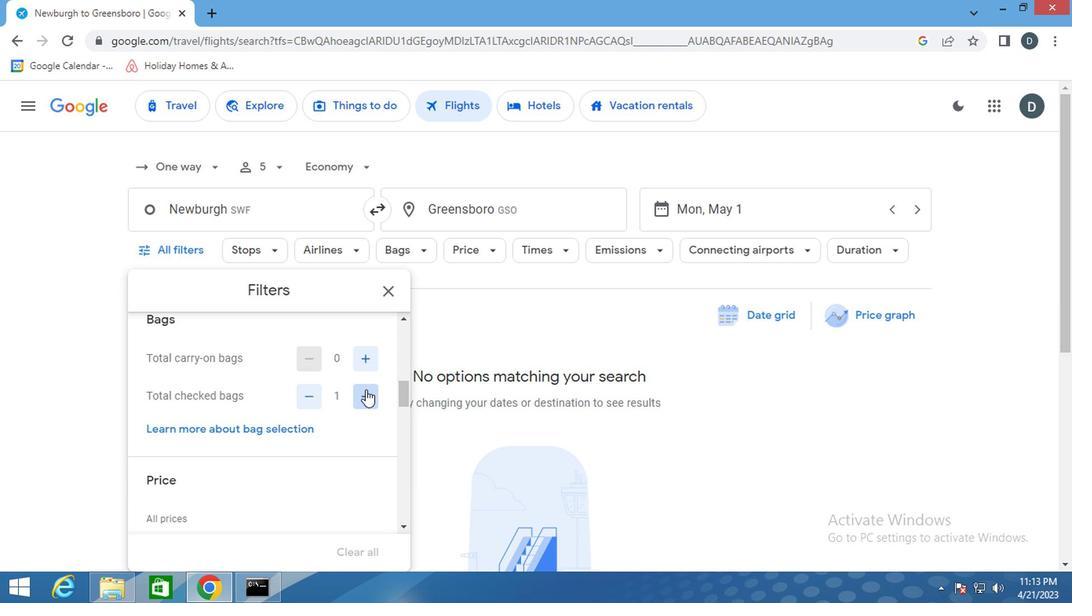 
Action: Mouse moved to (358, 443)
Screenshot: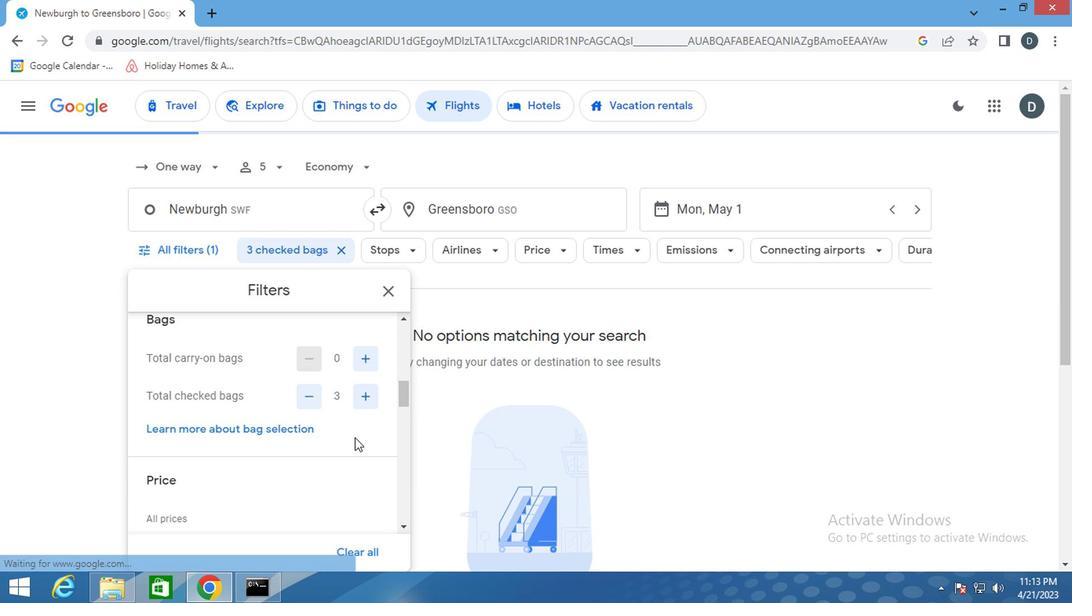 
Action: Mouse scrolled (358, 443) with delta (0, 0)
Screenshot: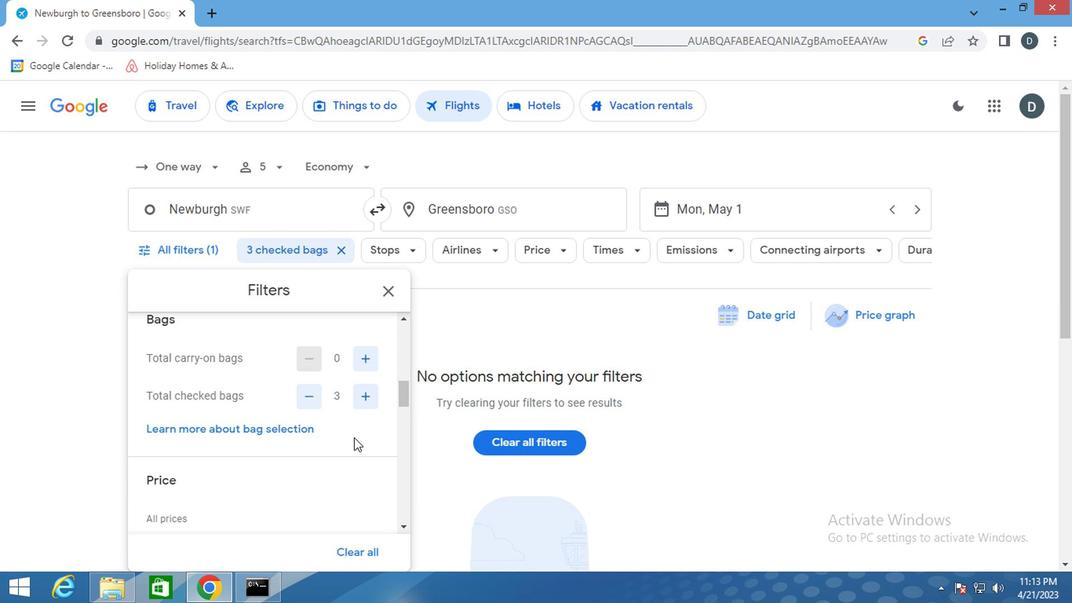 
Action: Mouse scrolled (358, 443) with delta (0, 0)
Screenshot: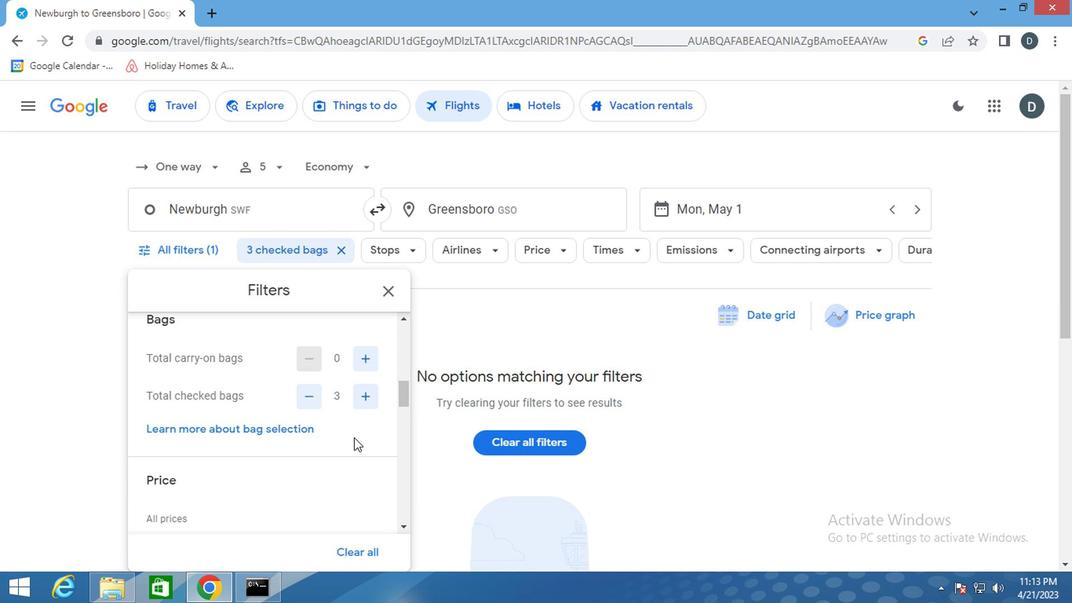 
Action: Mouse moved to (367, 413)
Screenshot: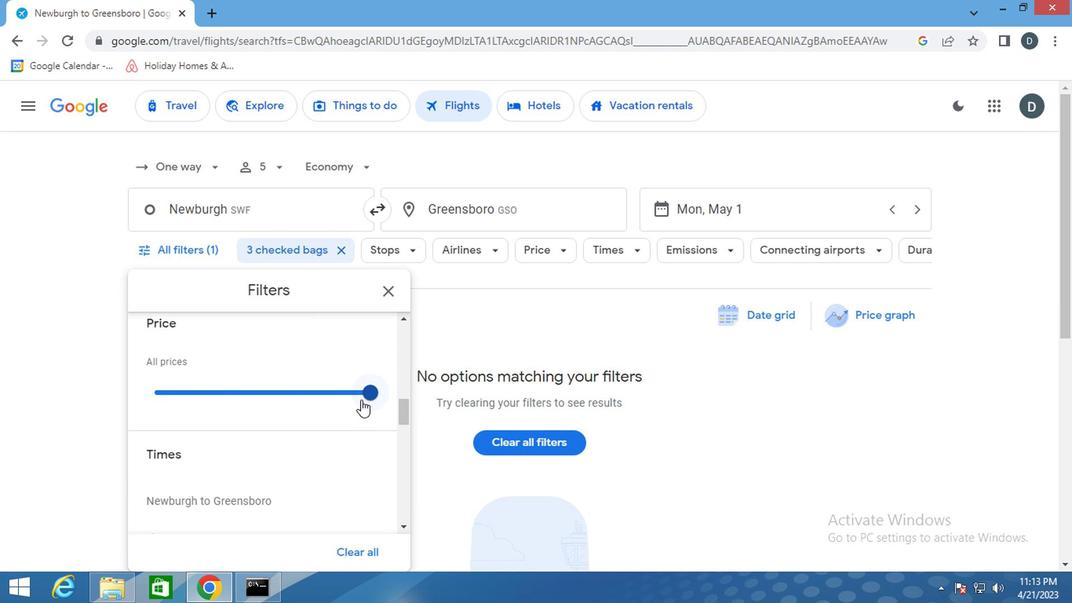 
Action: Mouse pressed left at (367, 413)
Screenshot: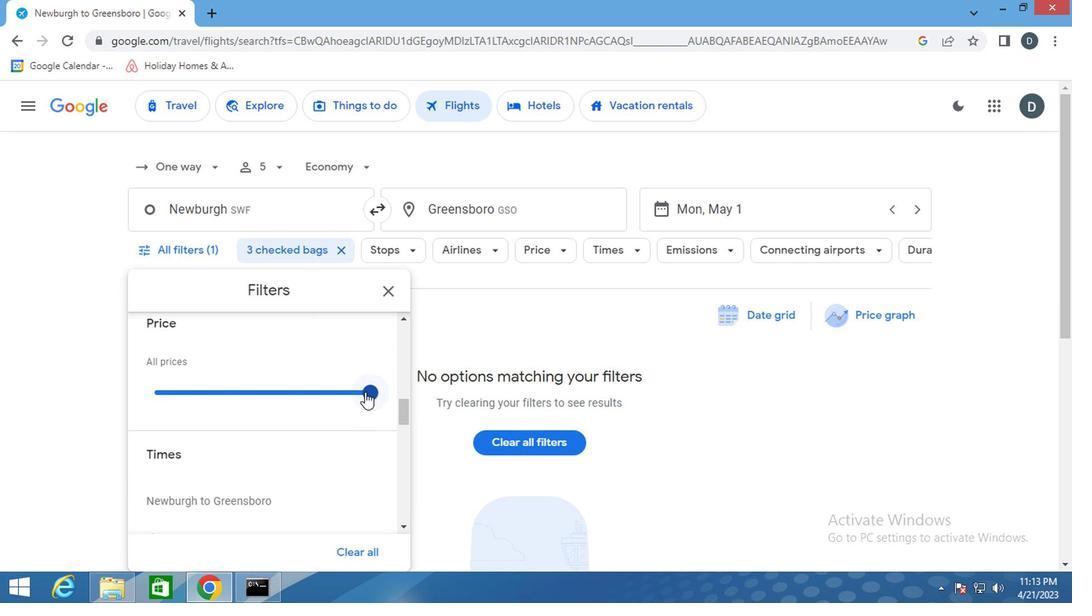 
Action: Mouse moved to (383, 426)
Screenshot: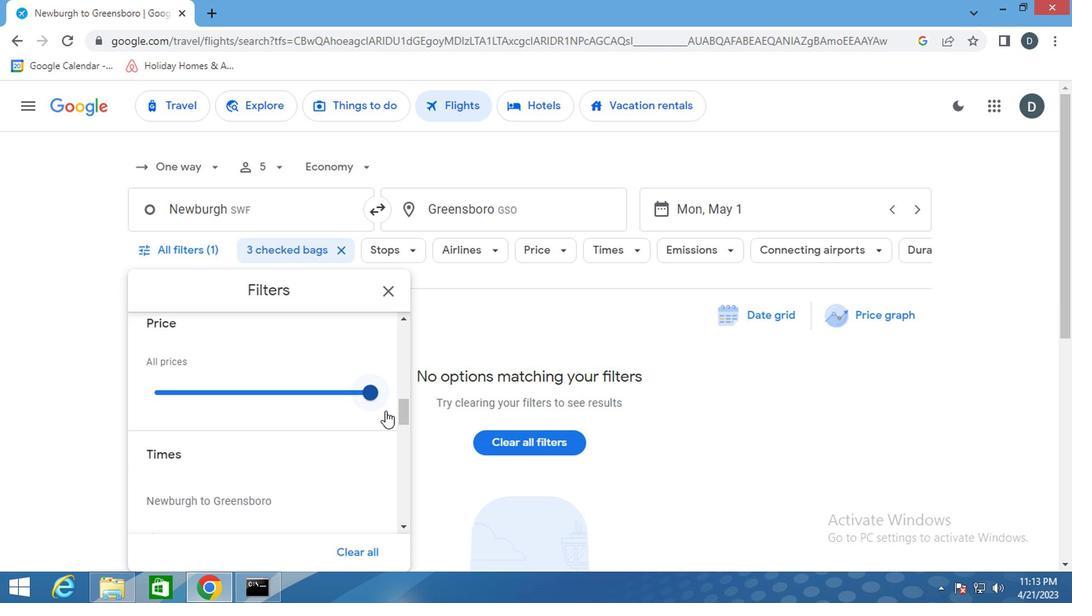 
Action: Mouse scrolled (383, 425) with delta (0, 0)
Screenshot: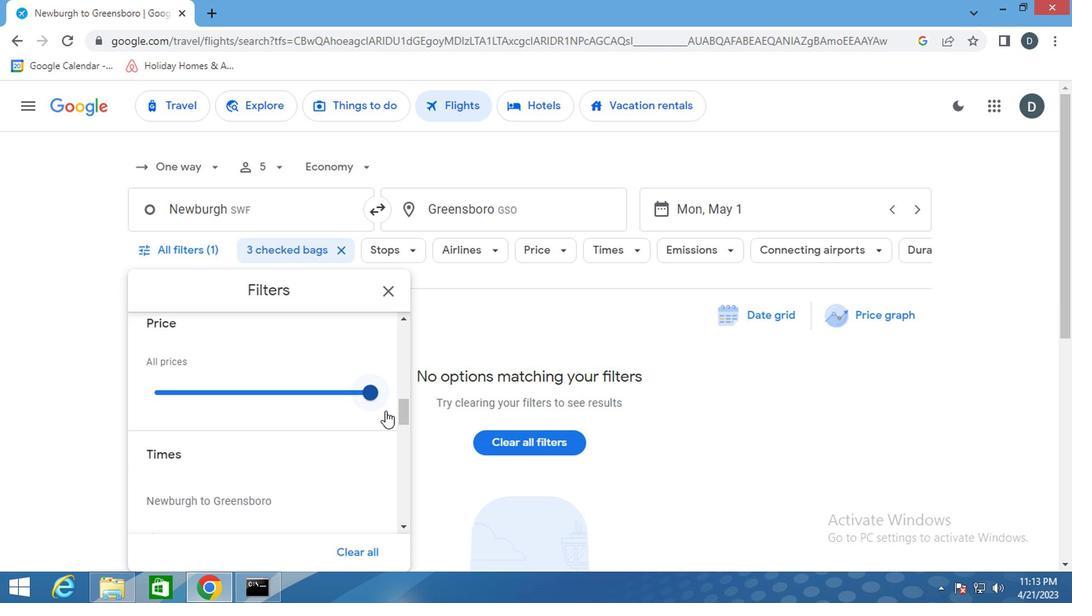 
Action: Mouse scrolled (383, 425) with delta (0, 0)
Screenshot: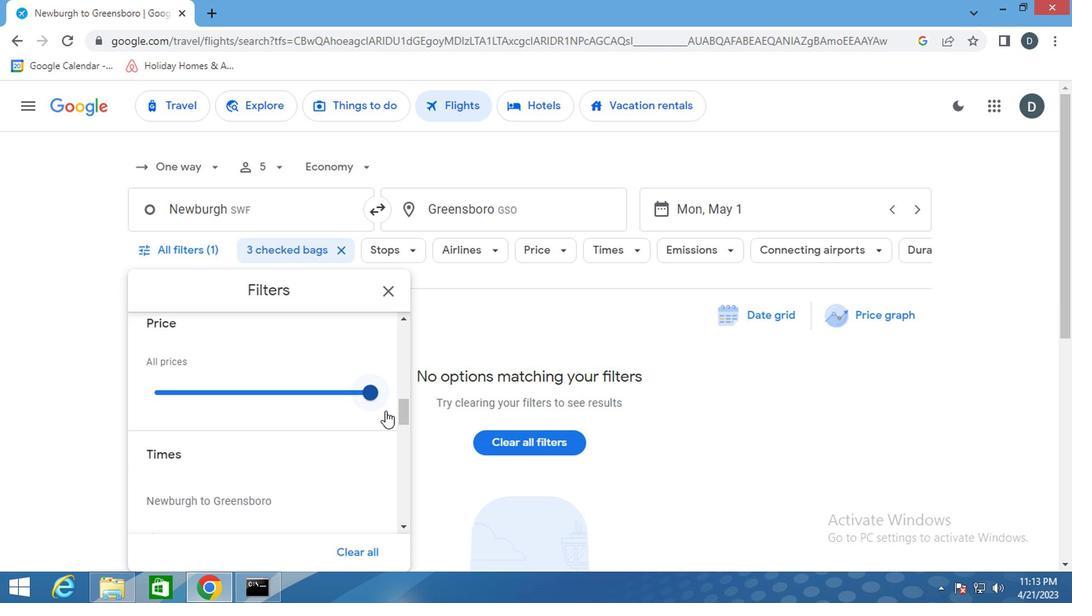 
Action: Mouse moved to (197, 423)
Screenshot: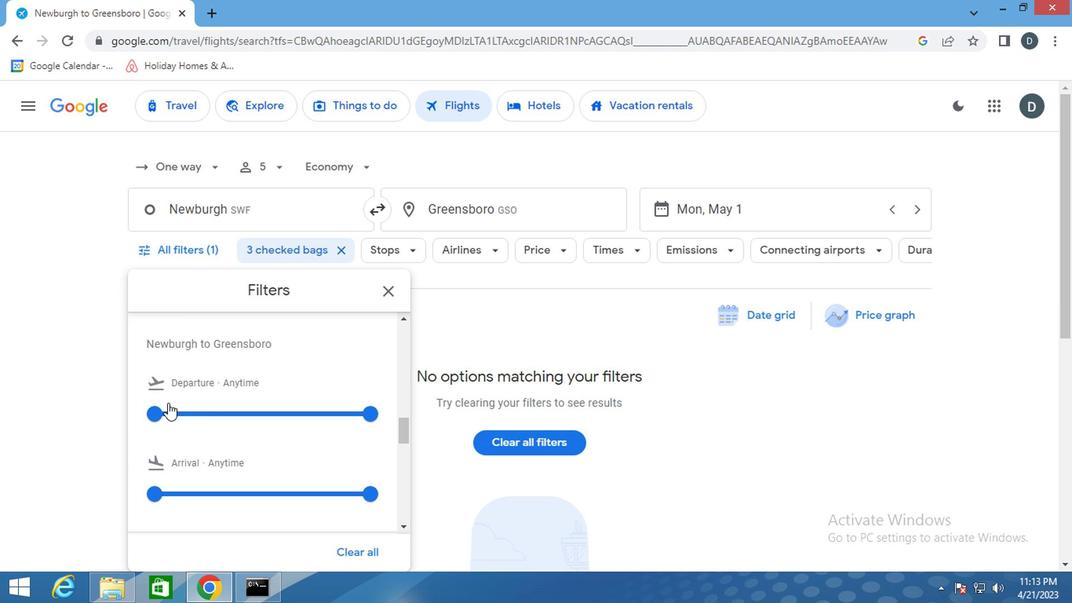 
Action: Mouse pressed left at (197, 423)
Screenshot: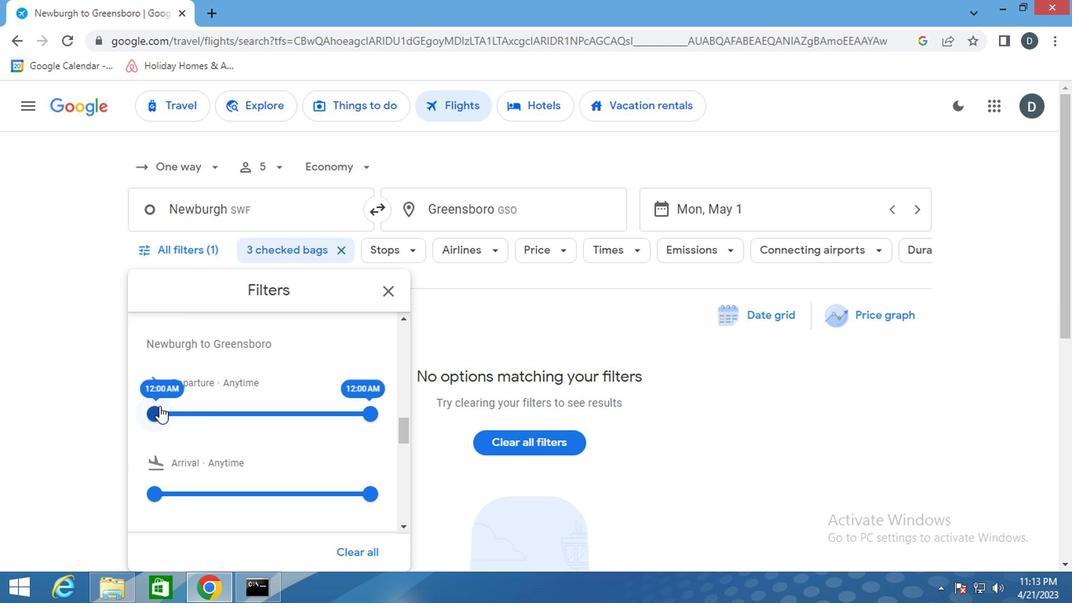 
Action: Mouse moved to (371, 432)
Screenshot: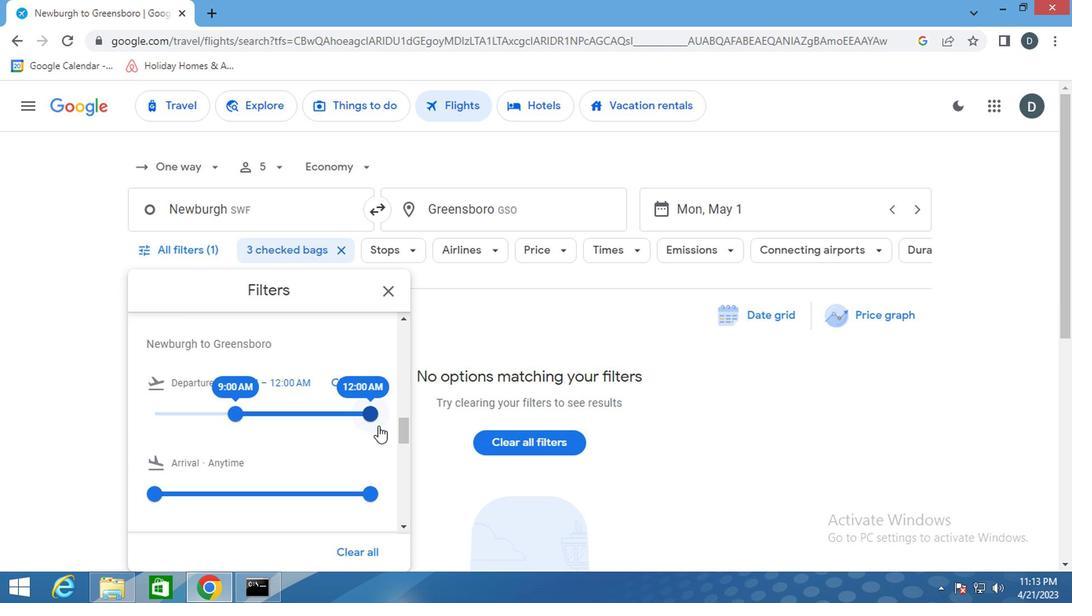 
Action: Mouse pressed left at (371, 432)
Screenshot: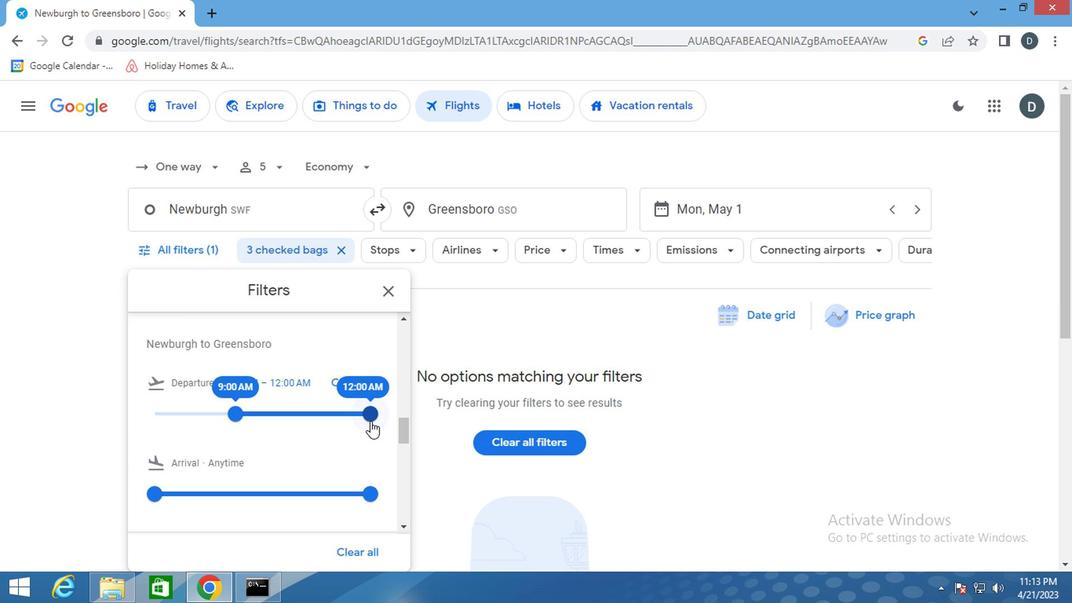
Action: Mouse moved to (337, 451)
Screenshot: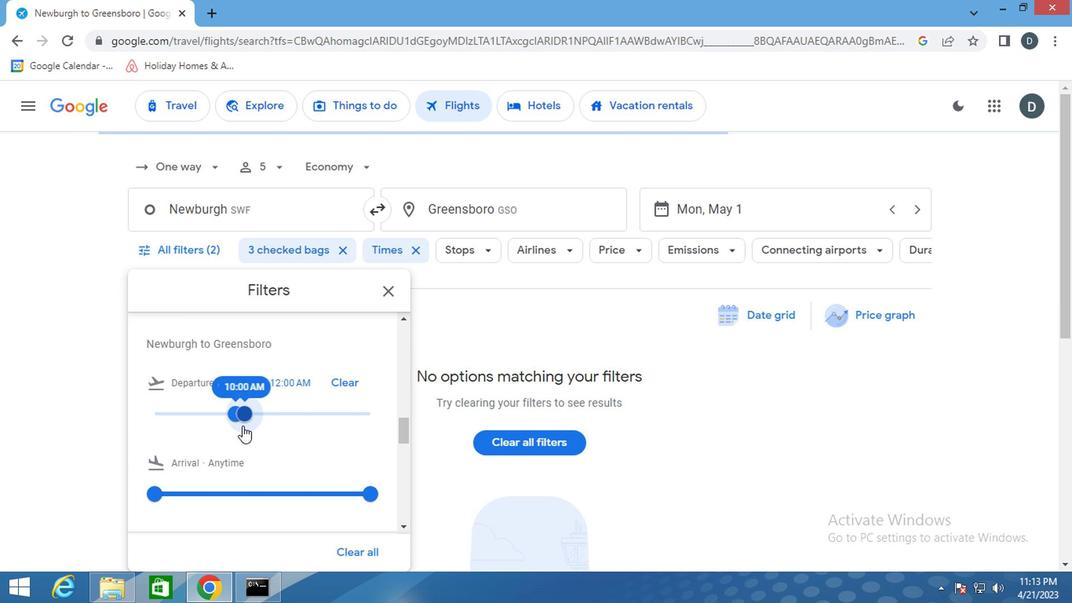 
Action: Mouse scrolled (337, 451) with delta (0, 0)
Screenshot: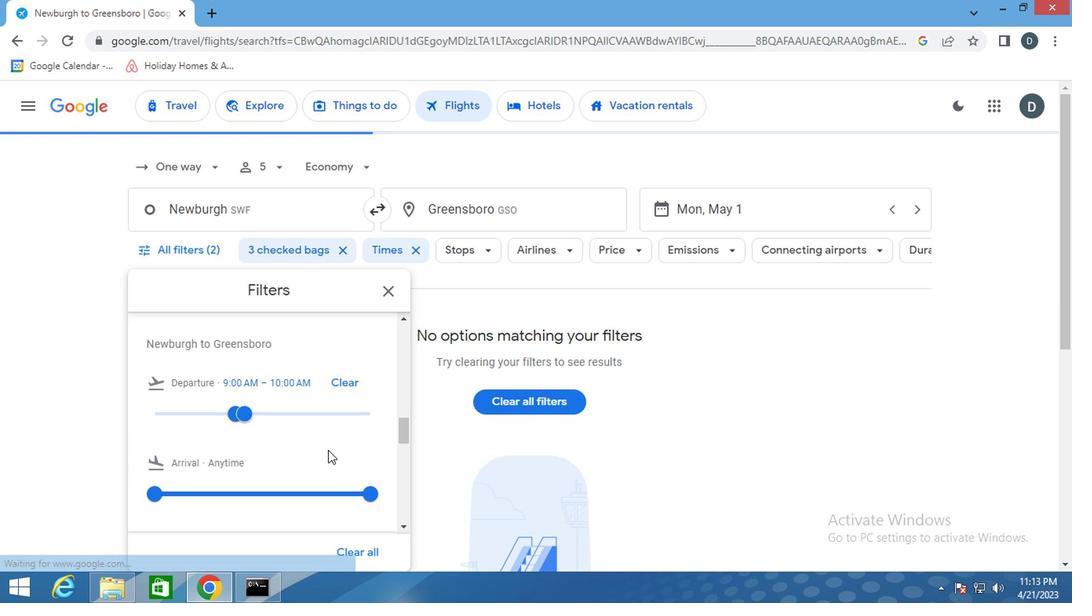 
Action: Mouse scrolled (337, 451) with delta (0, 0)
Screenshot: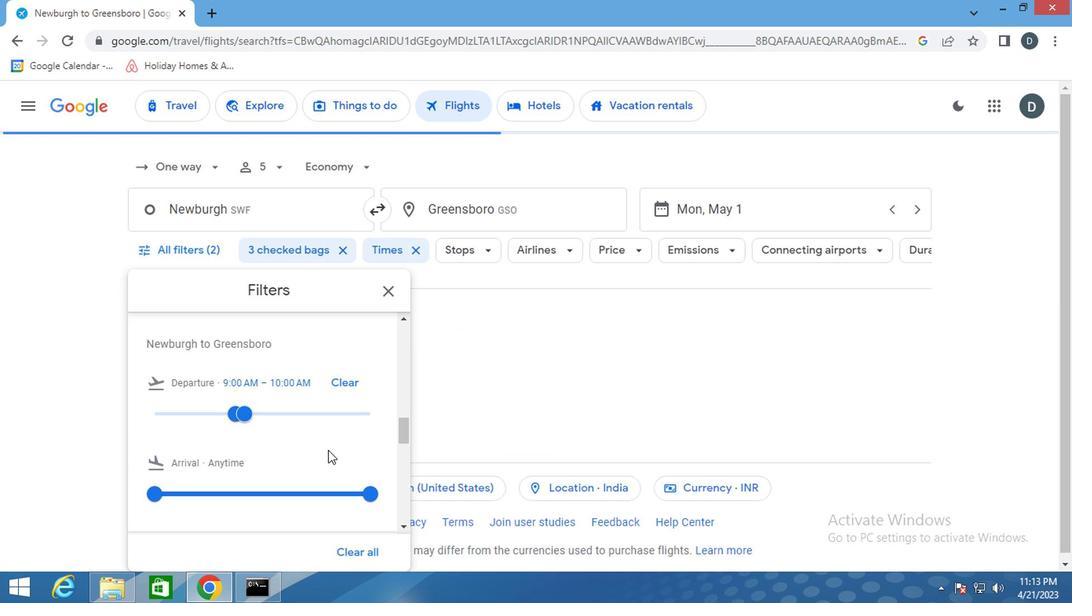 
Action: Mouse scrolled (337, 451) with delta (0, 0)
Screenshot: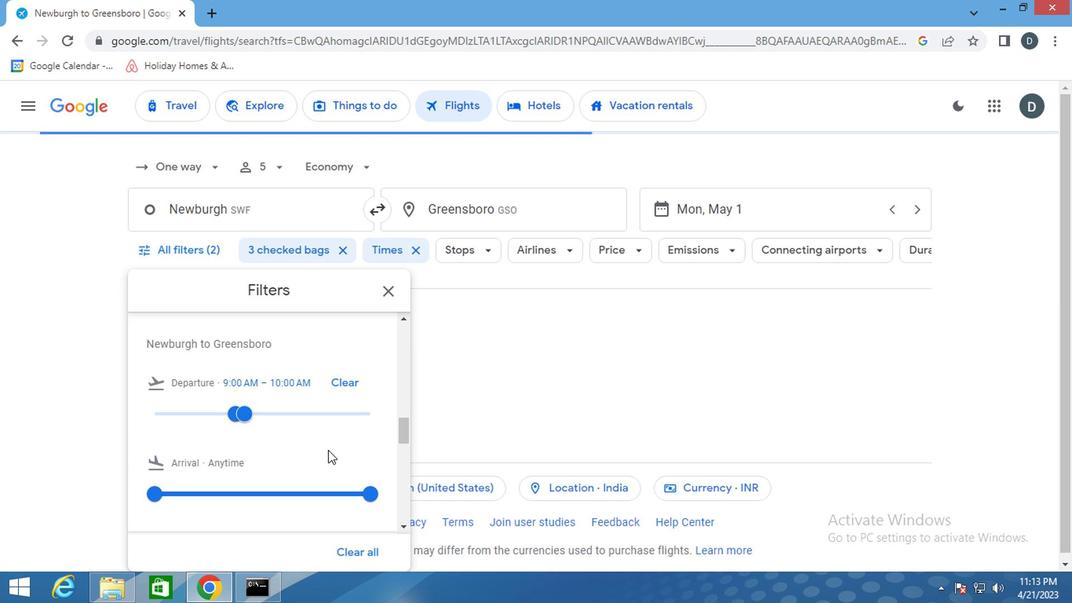 
Action: Mouse scrolled (337, 451) with delta (0, 0)
Screenshot: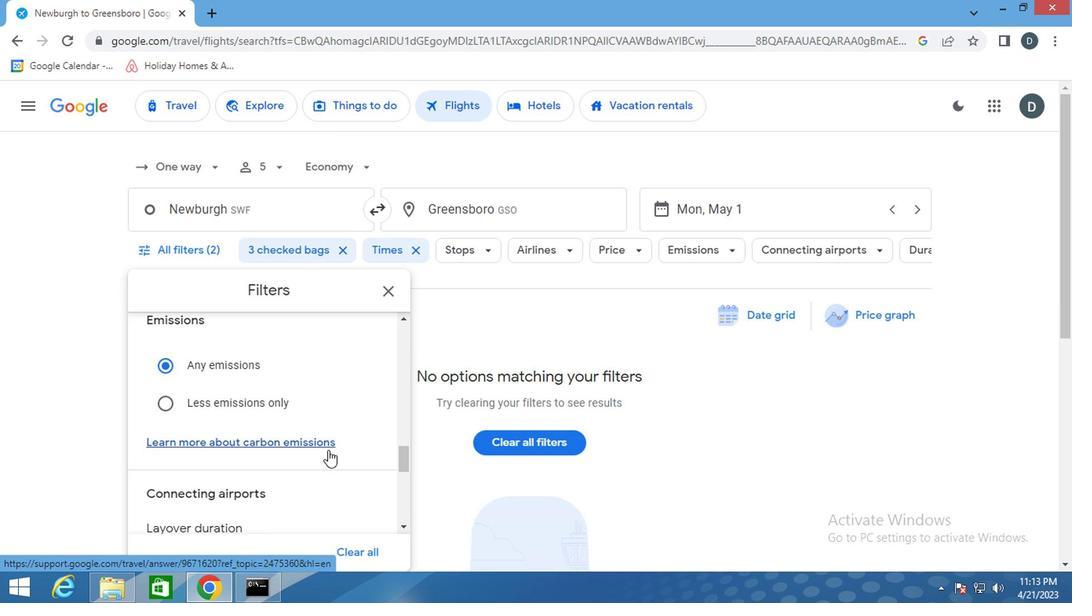 
Action: Mouse scrolled (337, 451) with delta (0, 0)
Screenshot: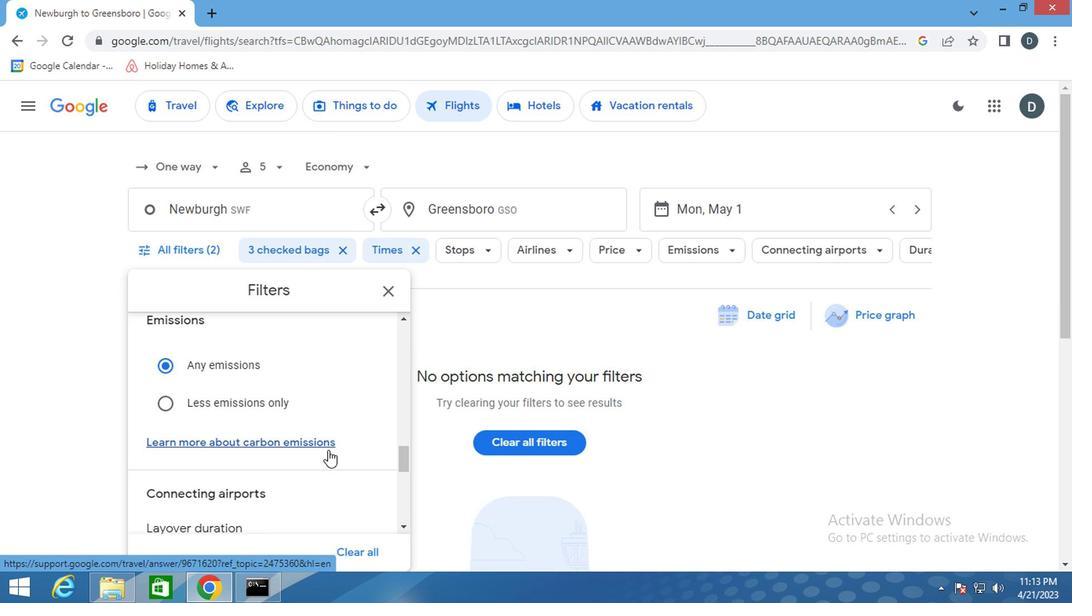 
Action: Mouse scrolled (337, 451) with delta (0, 0)
Screenshot: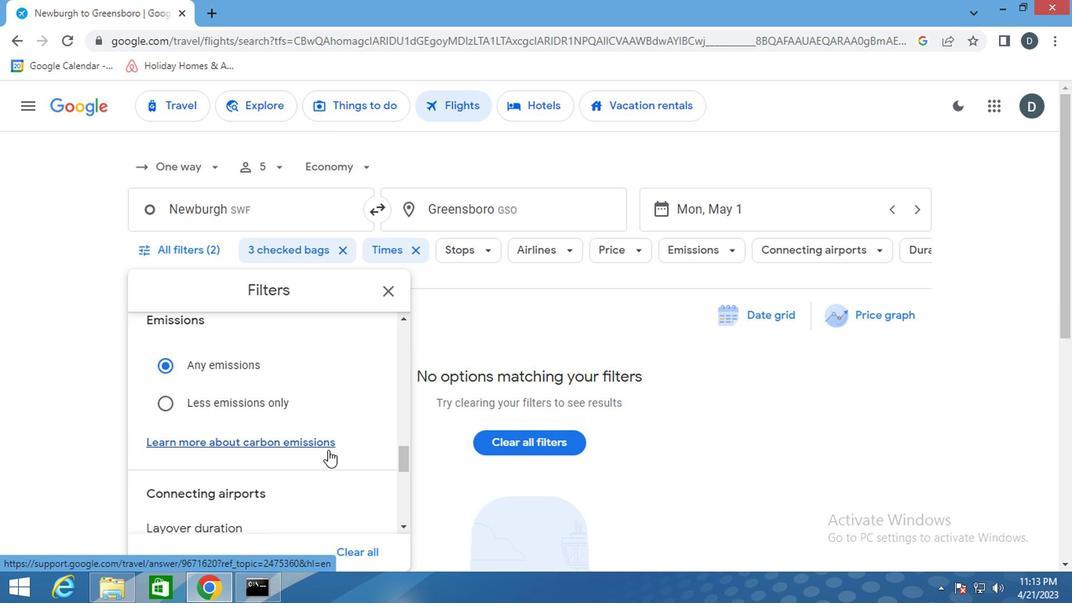 
Action: Mouse scrolled (337, 451) with delta (0, 0)
Screenshot: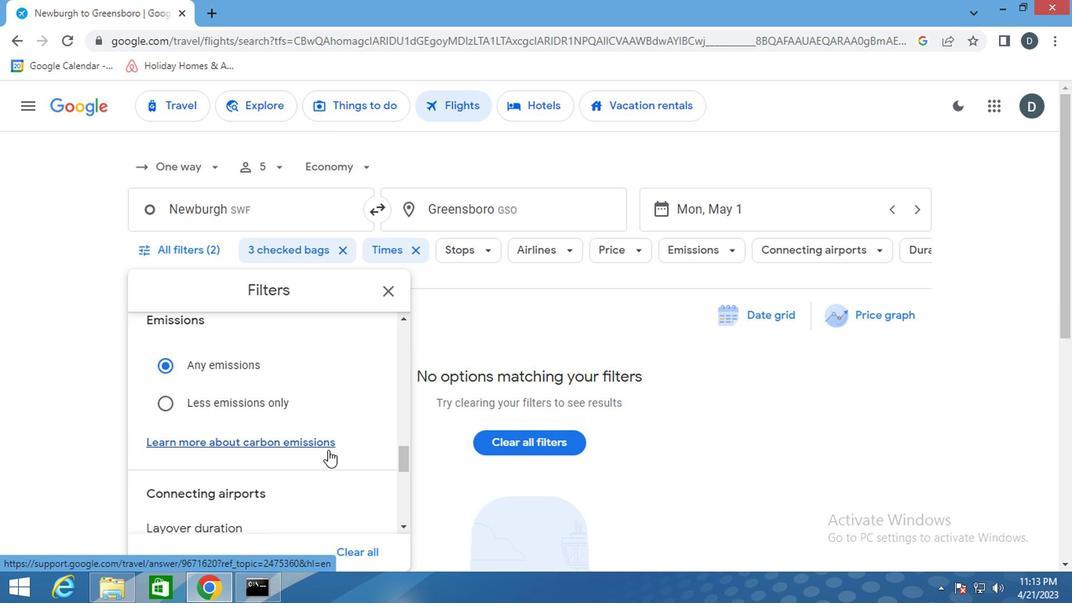
Action: Mouse scrolled (337, 451) with delta (0, 0)
Screenshot: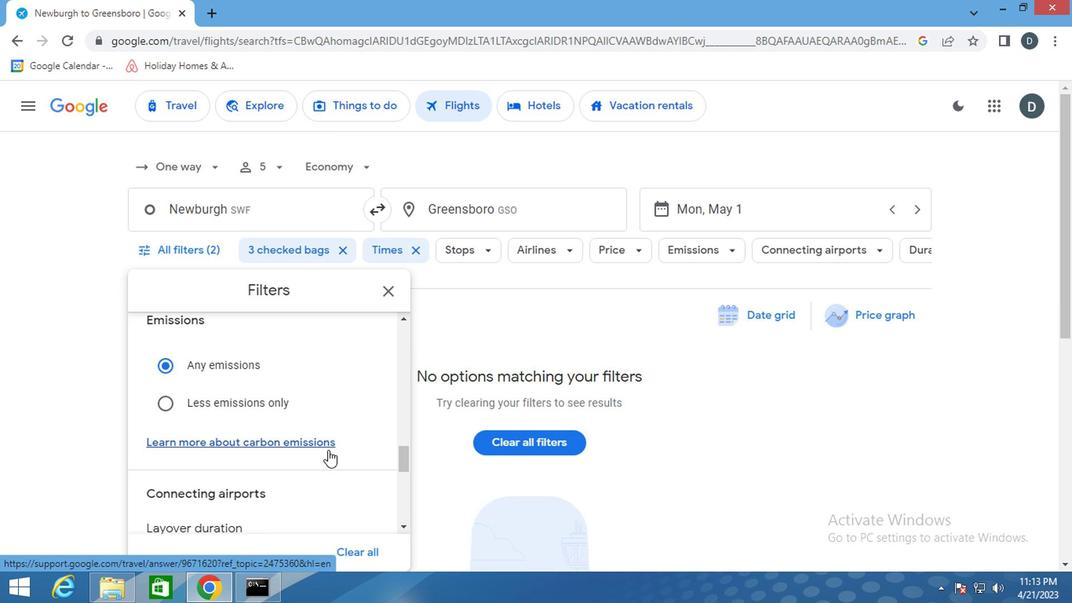 
Action: Mouse scrolled (337, 451) with delta (0, 0)
Screenshot: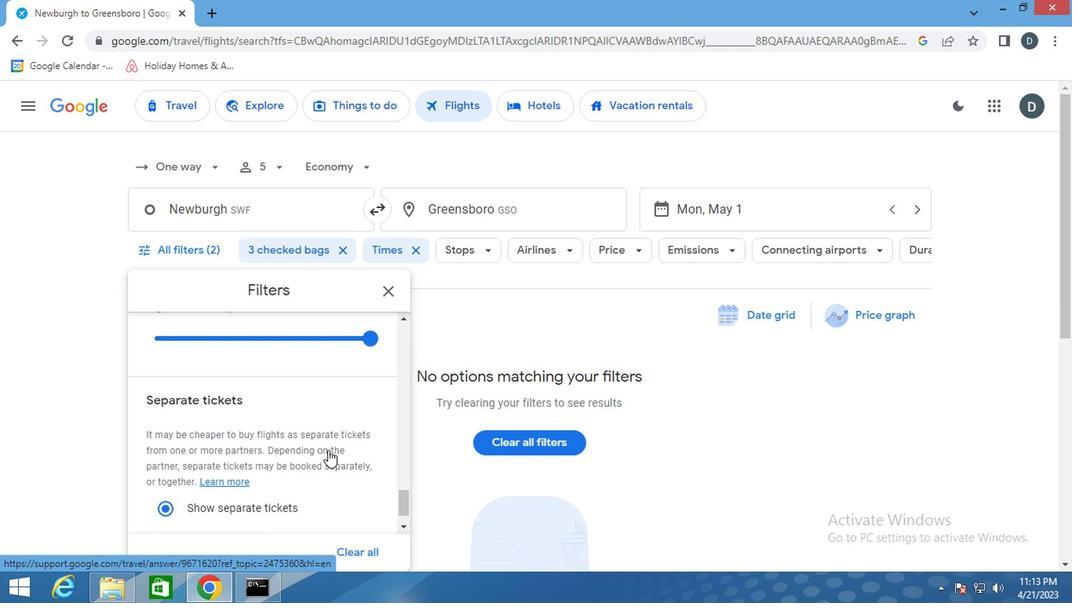 
Action: Mouse scrolled (337, 451) with delta (0, 0)
Screenshot: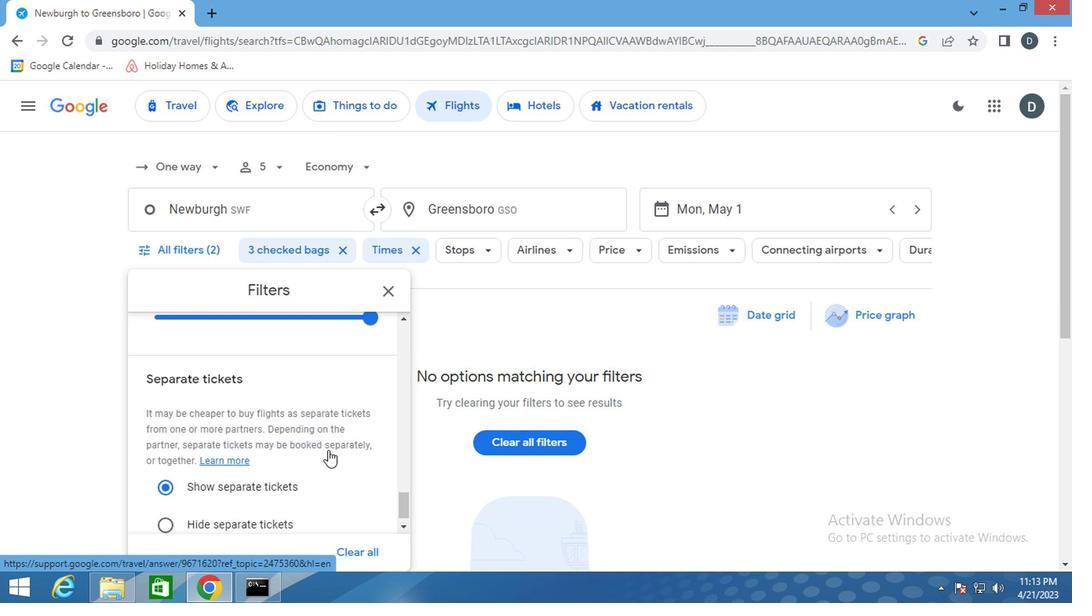 
Action: Mouse scrolled (337, 451) with delta (0, 0)
Screenshot: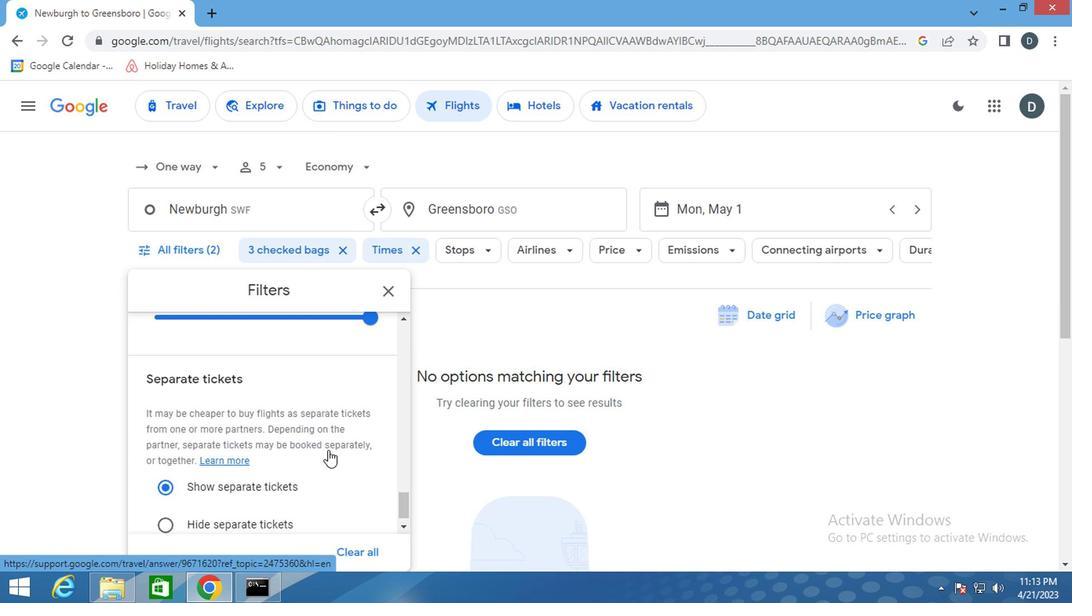 
Action: Mouse scrolled (337, 451) with delta (0, 0)
Screenshot: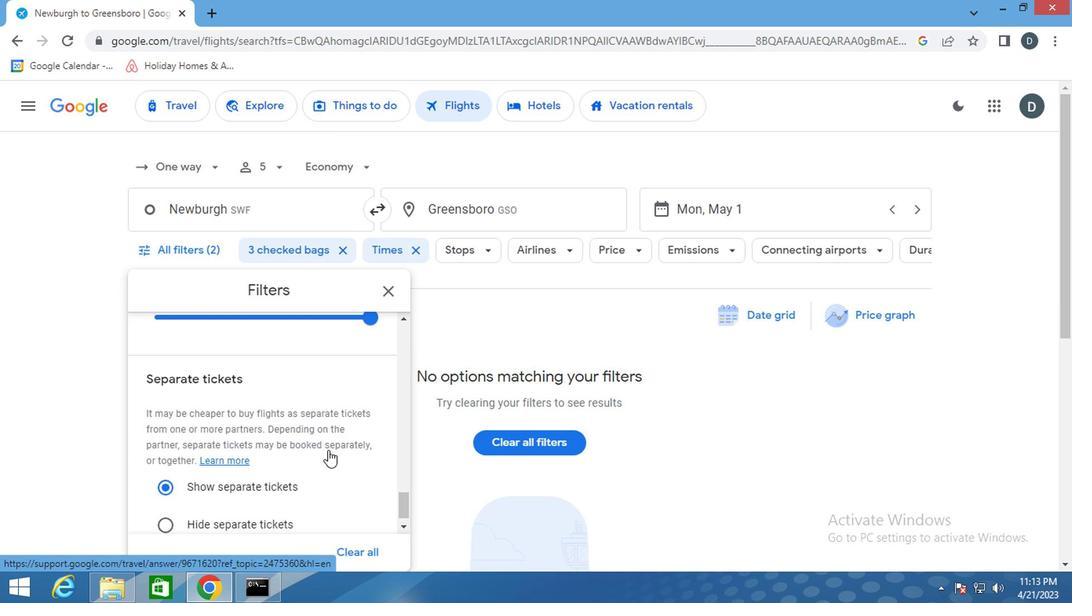 
Action: Mouse scrolled (337, 451) with delta (0, 0)
Screenshot: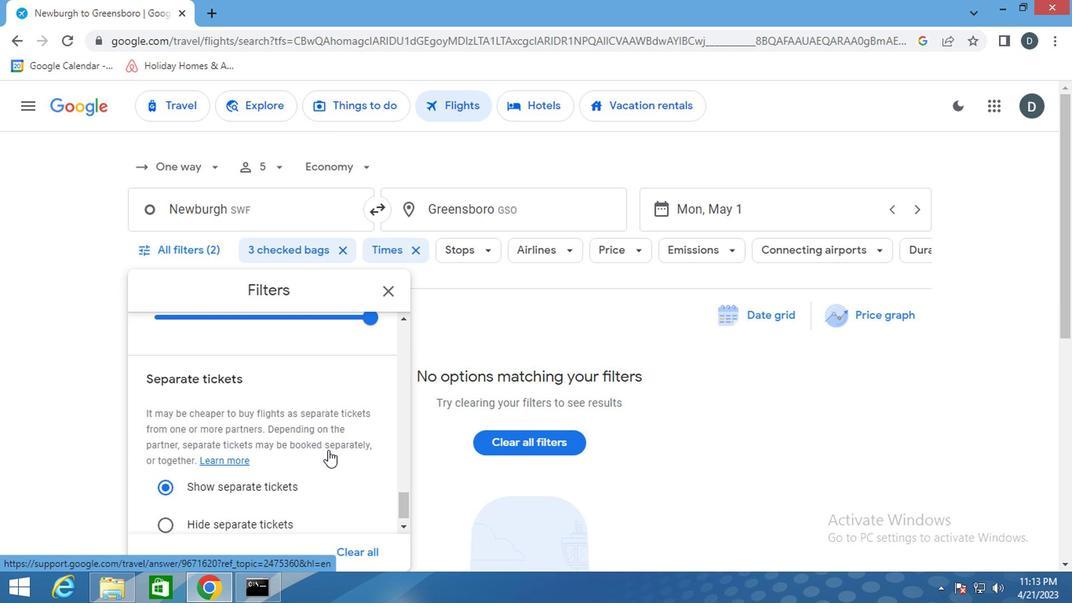 
Action: Mouse moved to (384, 351)
Screenshot: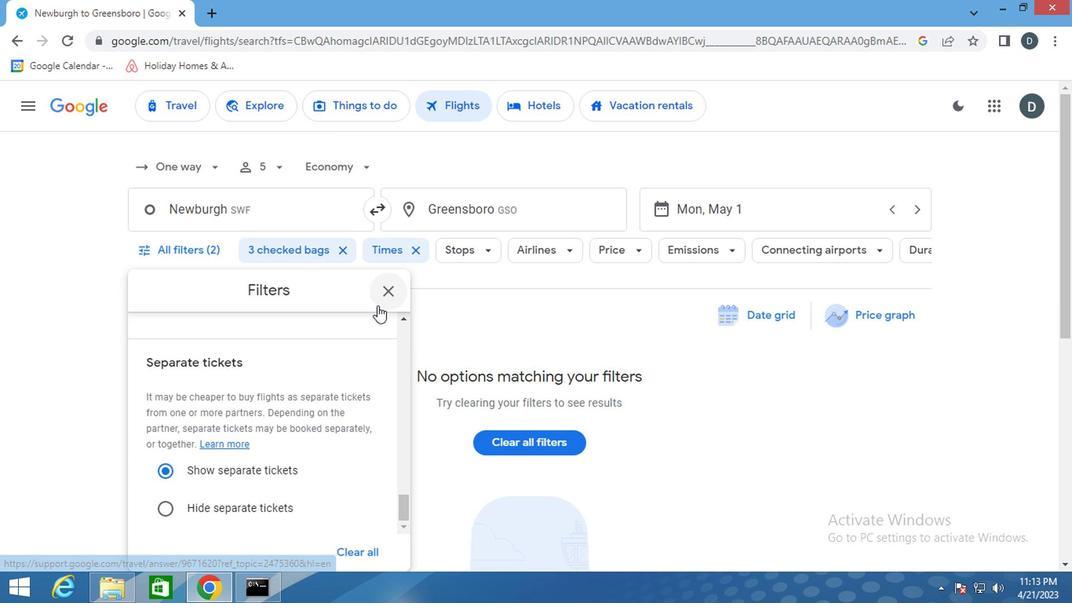 
Action: Mouse pressed left at (384, 351)
Screenshot: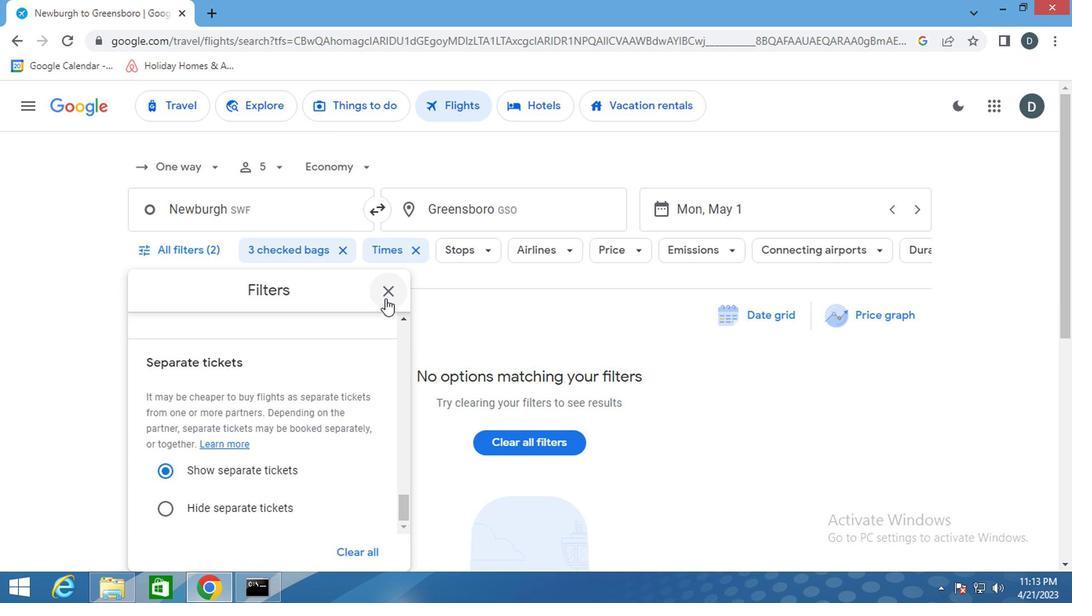 
